 Task: Look for space in Buxar, India from 1st June, 2023 to 9th June, 2023 for 4 adults in price range Rs.6000 to Rs.12000. Place can be entire place with 2 bedrooms having 2 beds and 2 bathrooms. Property type can be house, flat, guest house. Booking option can be shelf check-in. Required host language is English.
Action: Mouse moved to (428, 62)
Screenshot: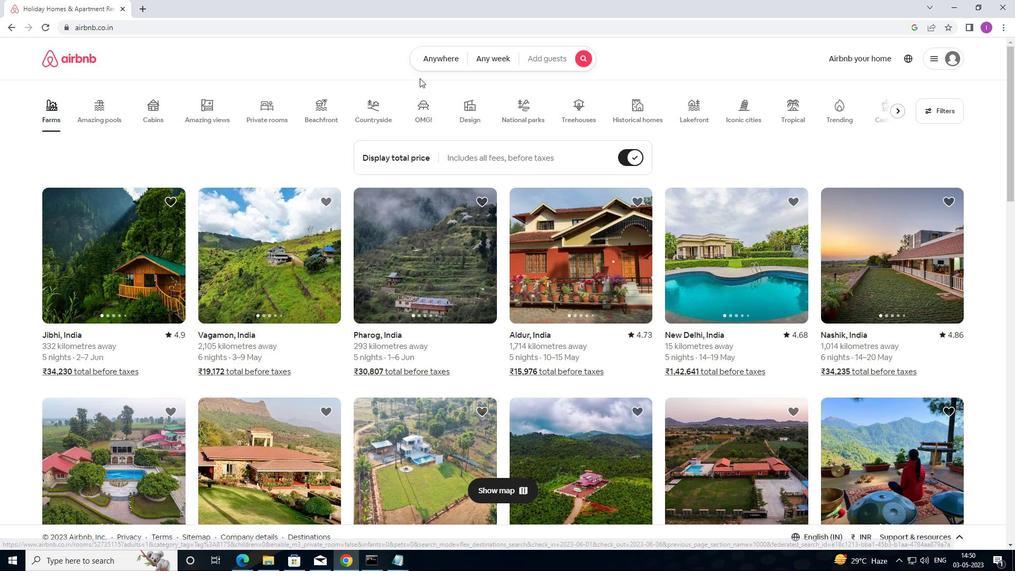 
Action: Mouse pressed left at (428, 62)
Screenshot: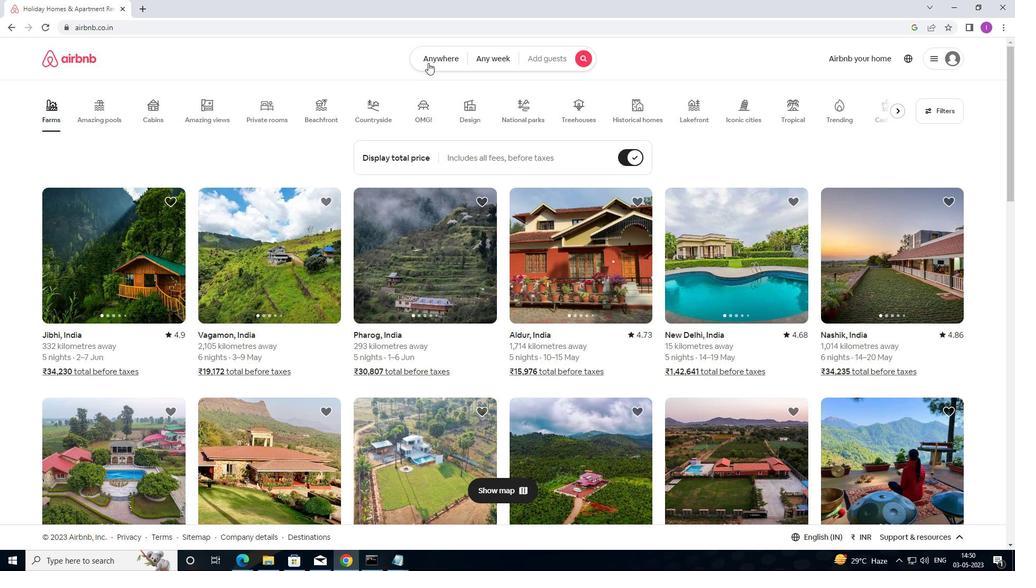 
Action: Mouse moved to (326, 98)
Screenshot: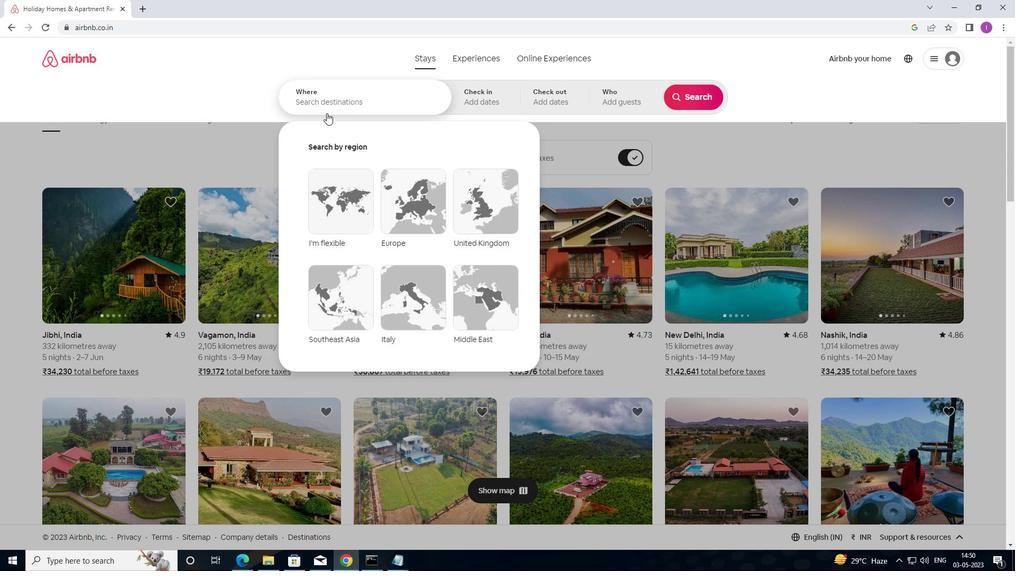 
Action: Mouse pressed left at (326, 98)
Screenshot: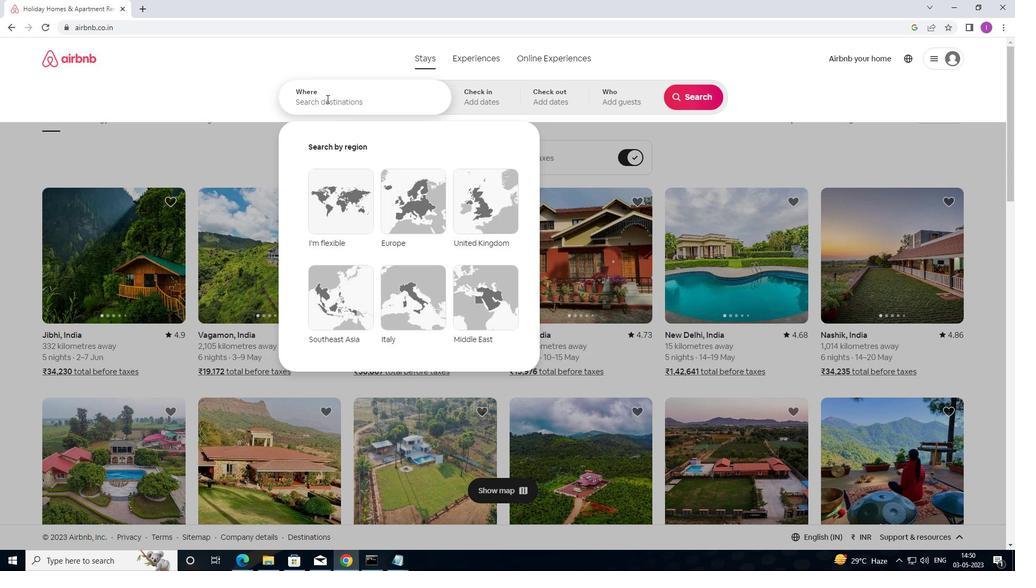 
Action: Mouse moved to (404, 108)
Screenshot: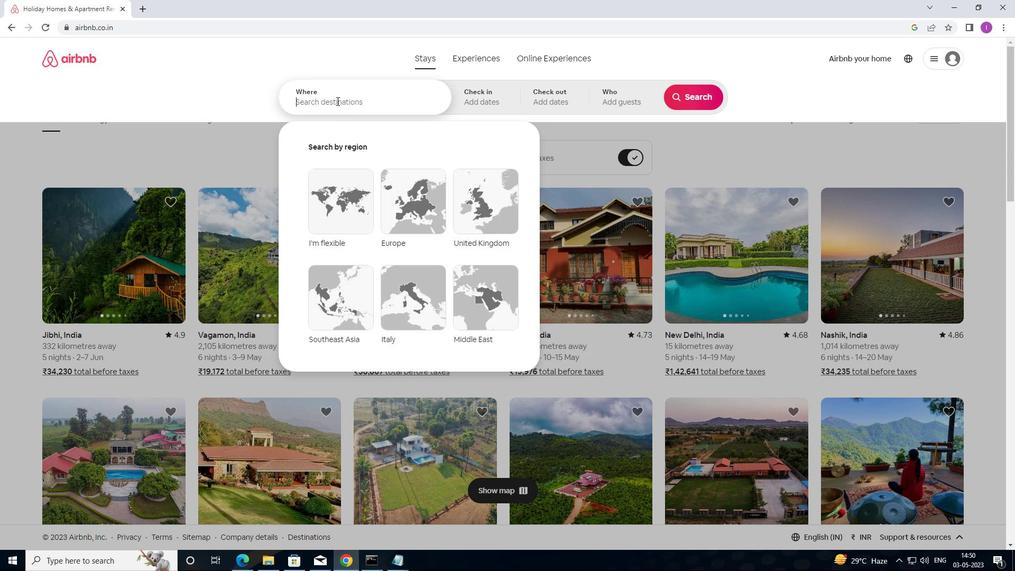 
Action: Key pressed <Key.shift>BUXAR,<Key.shift>INDIA
Screenshot: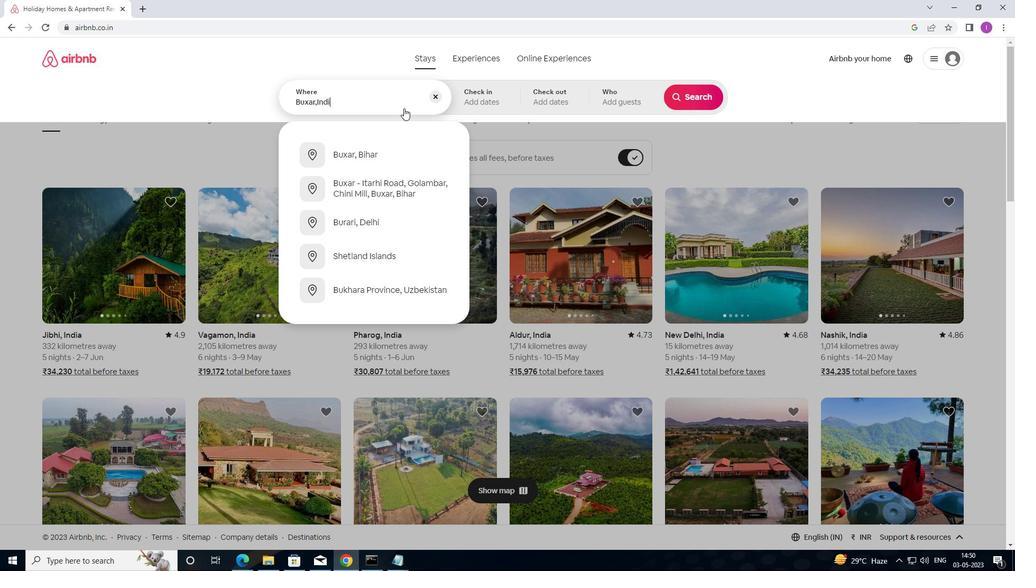 
Action: Mouse moved to (506, 101)
Screenshot: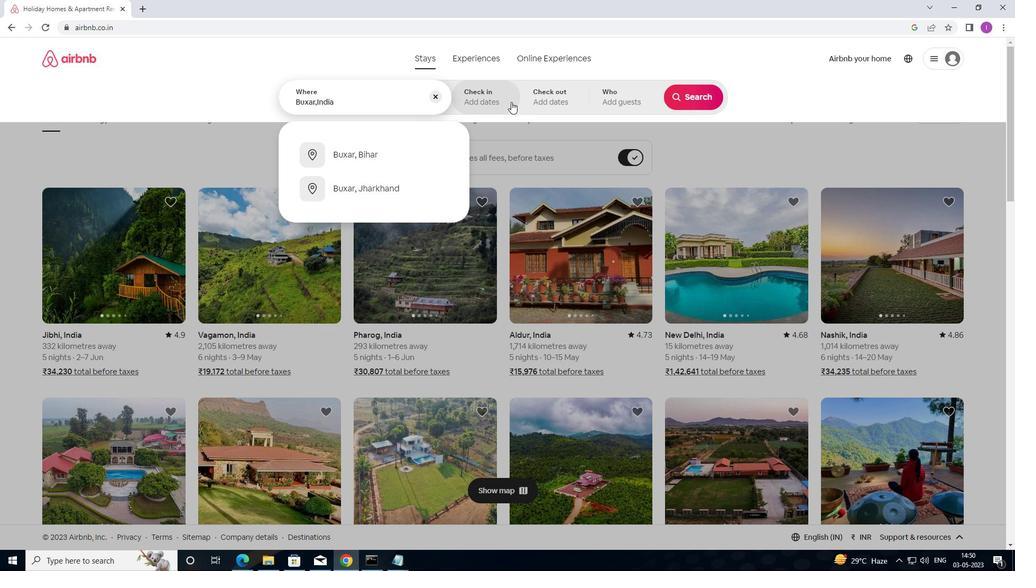 
Action: Mouse pressed left at (506, 101)
Screenshot: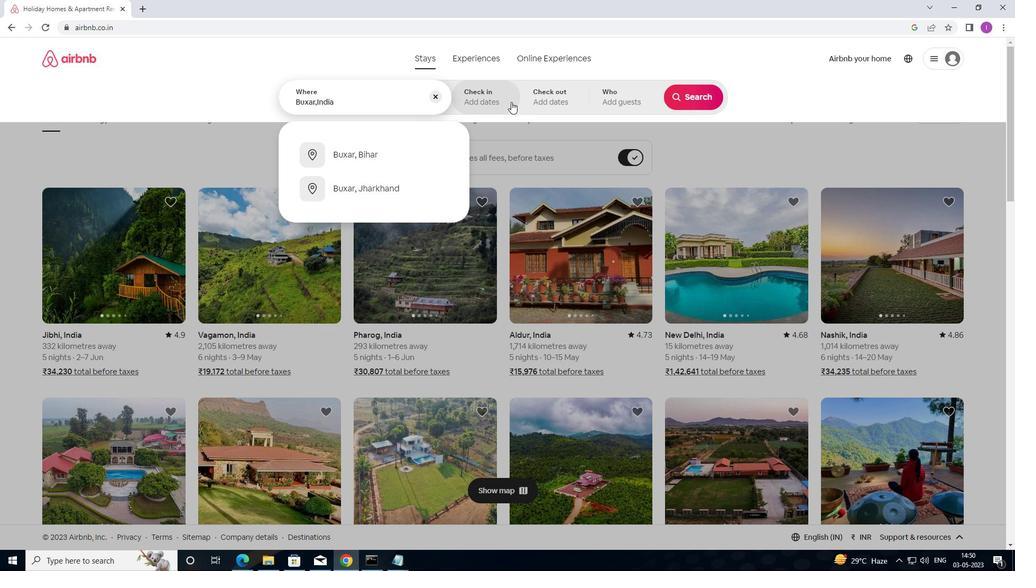 
Action: Mouse moved to (624, 228)
Screenshot: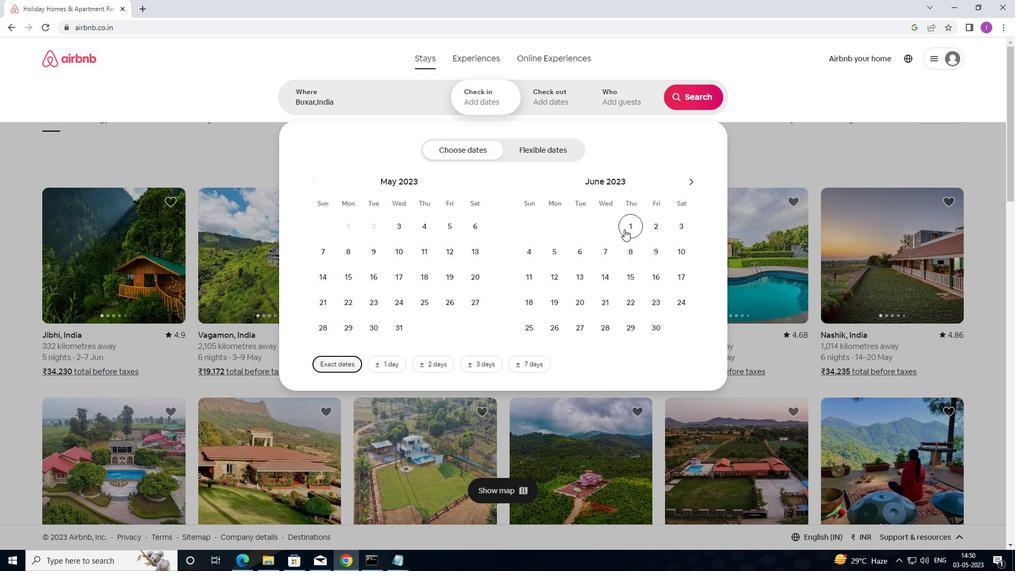 
Action: Mouse pressed left at (624, 228)
Screenshot: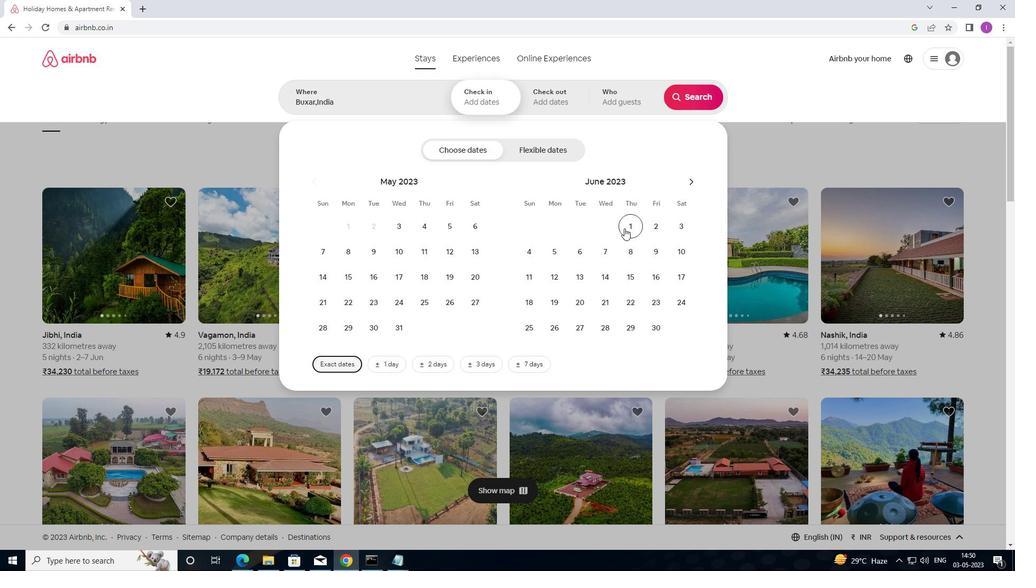 
Action: Mouse moved to (658, 255)
Screenshot: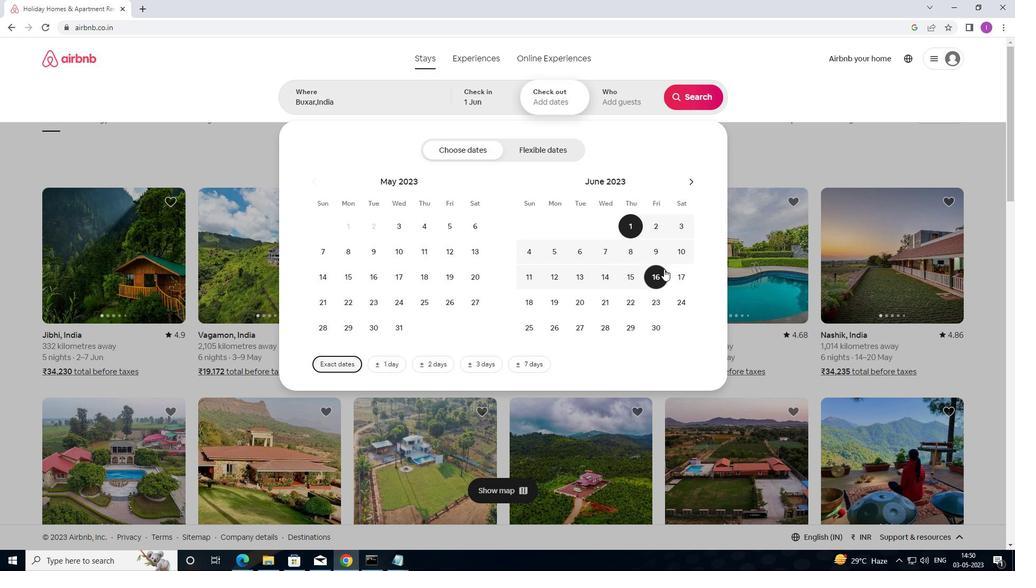 
Action: Mouse pressed left at (658, 255)
Screenshot: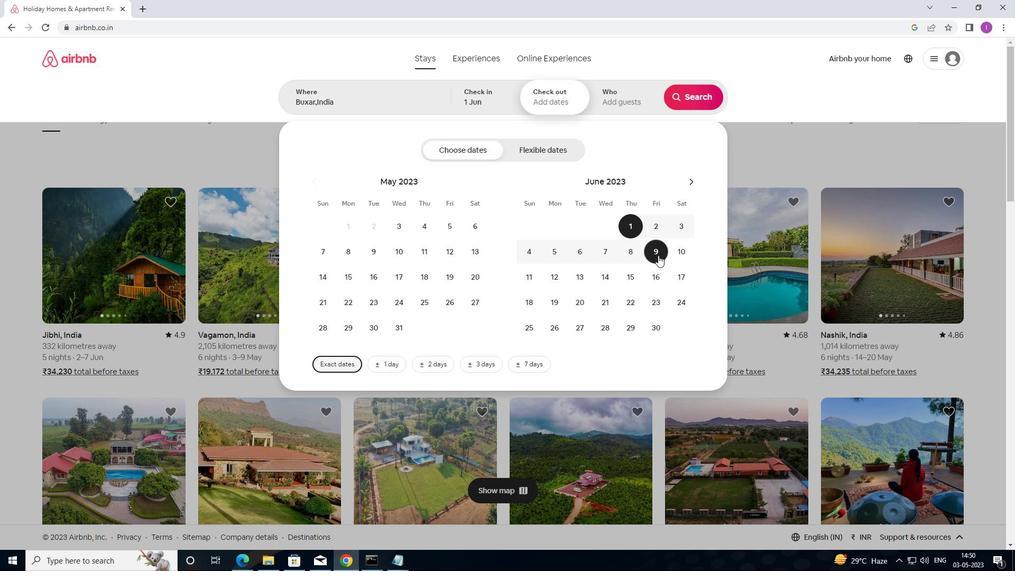 
Action: Mouse moved to (638, 98)
Screenshot: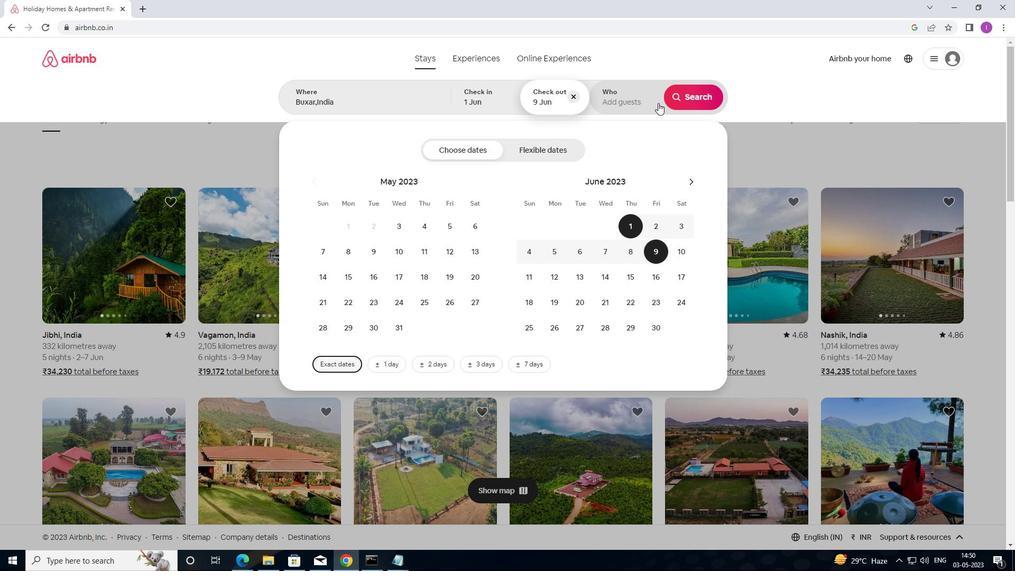 
Action: Mouse pressed left at (638, 98)
Screenshot: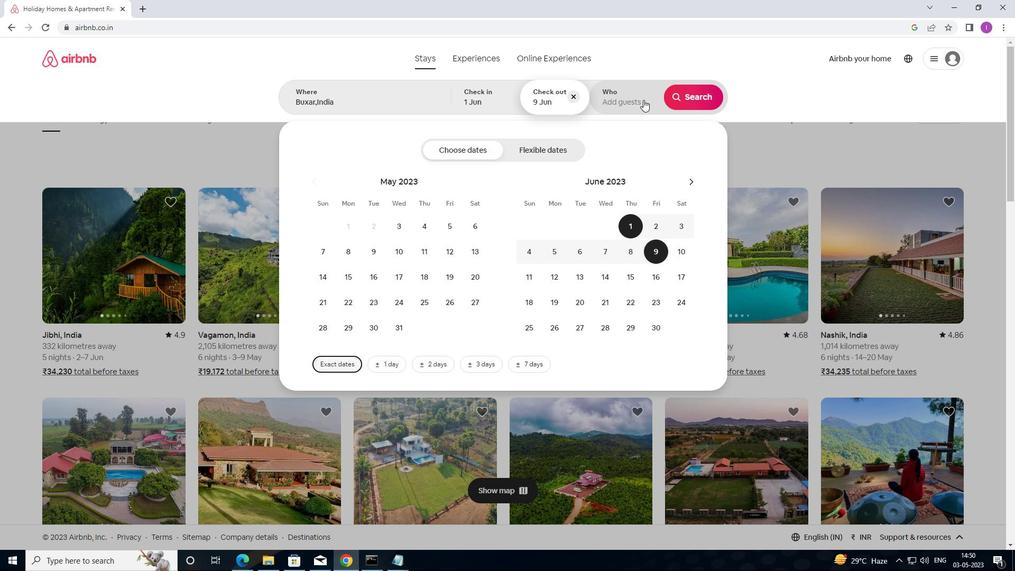 
Action: Mouse moved to (690, 148)
Screenshot: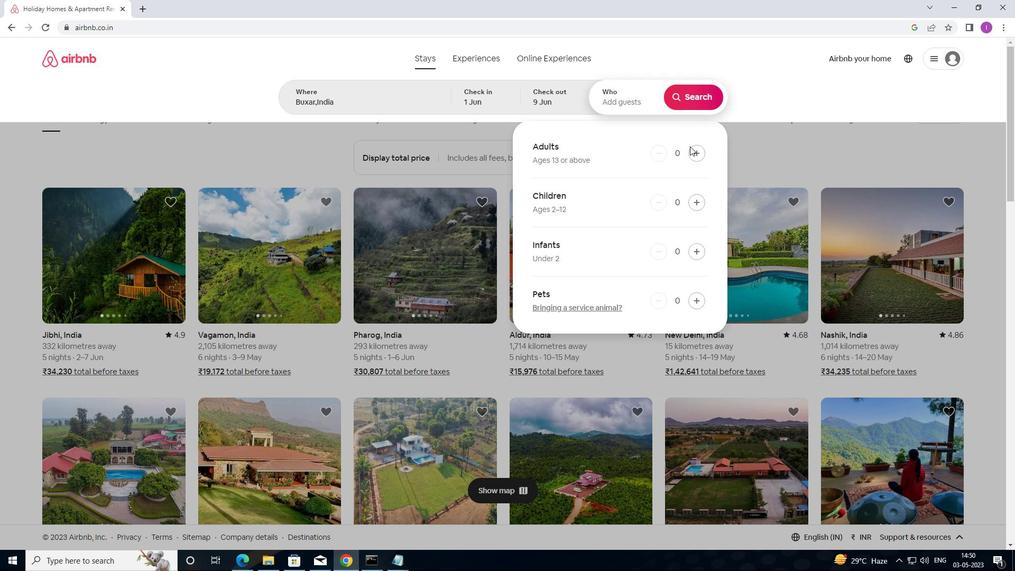 
Action: Mouse pressed left at (690, 148)
Screenshot: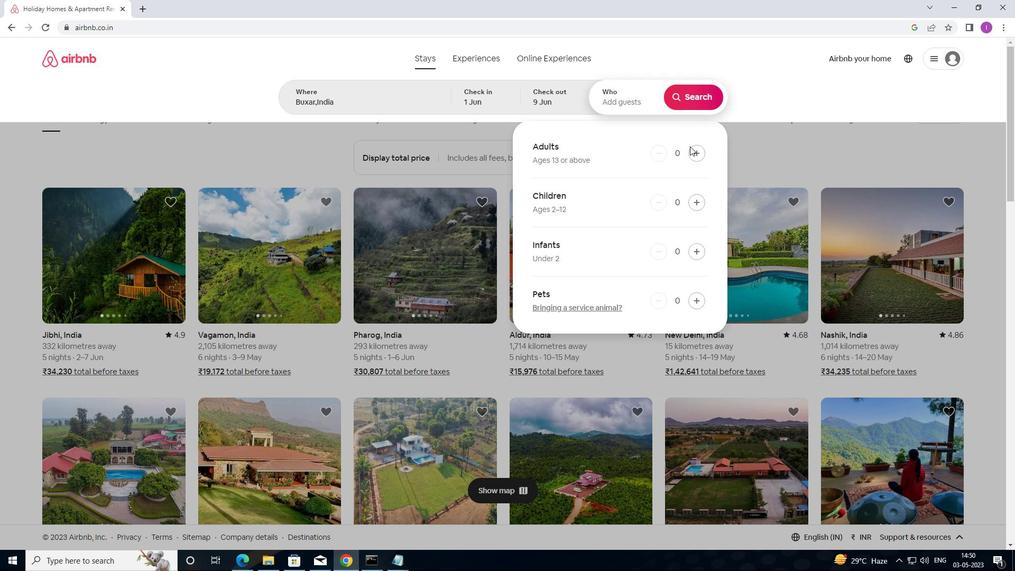 
Action: Mouse pressed left at (690, 148)
Screenshot: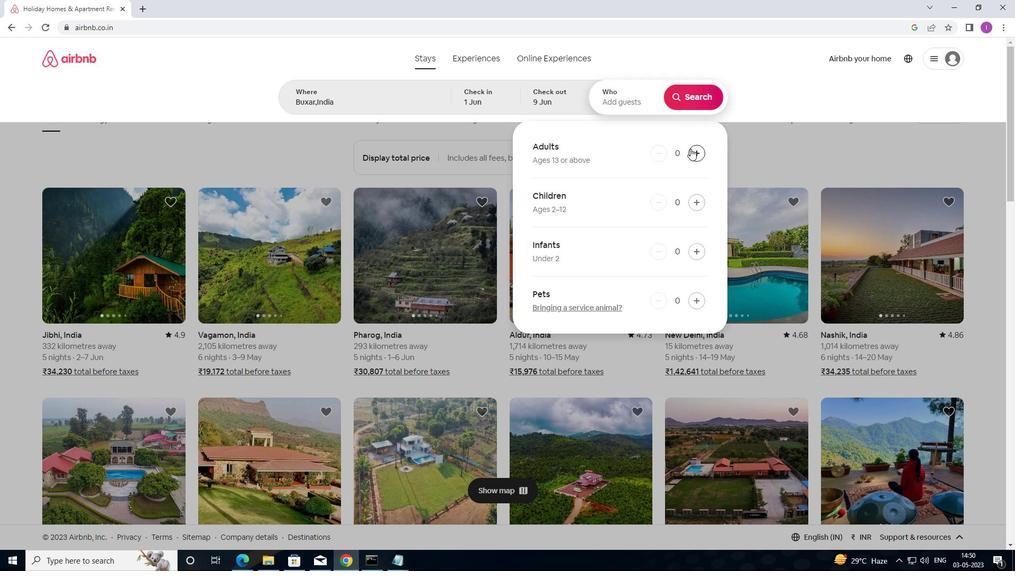 
Action: Mouse pressed left at (690, 148)
Screenshot: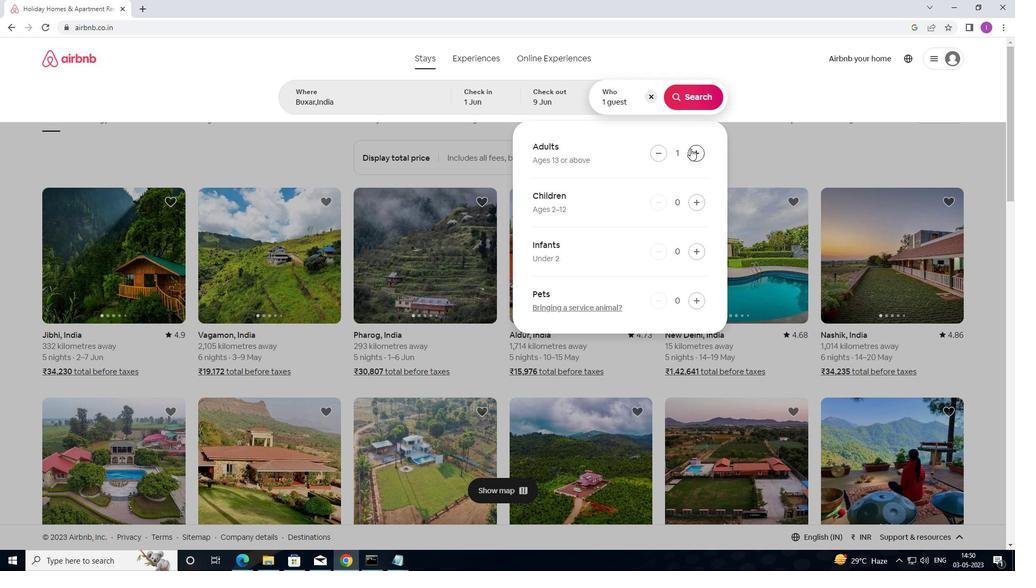 
Action: Mouse pressed left at (690, 148)
Screenshot: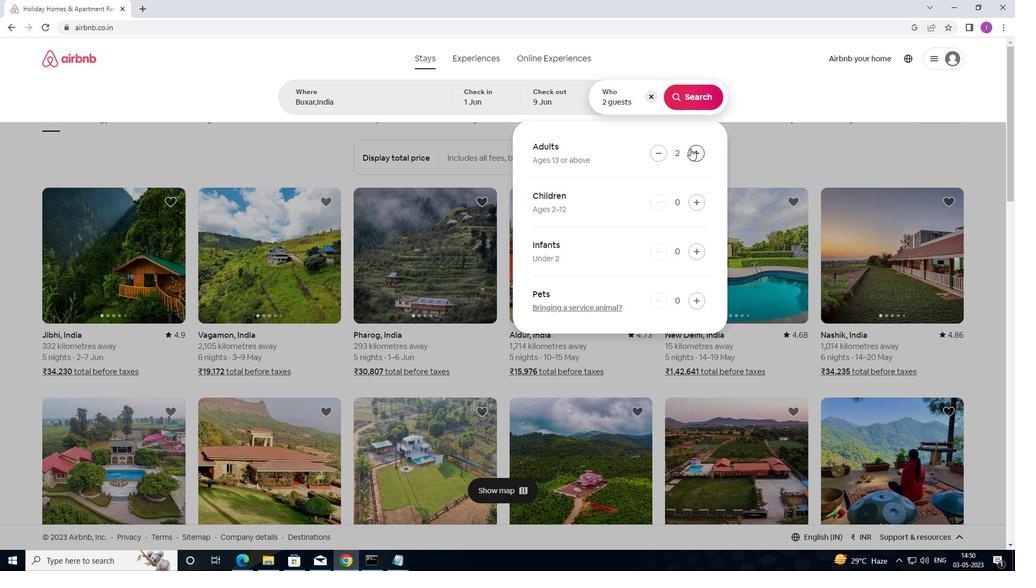 
Action: Mouse moved to (684, 101)
Screenshot: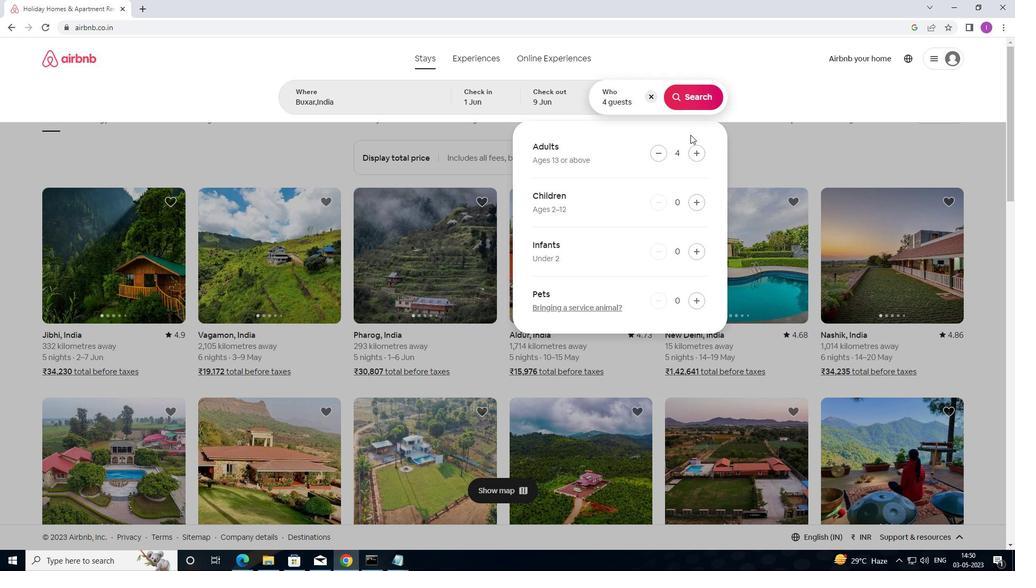 
Action: Mouse pressed left at (684, 101)
Screenshot: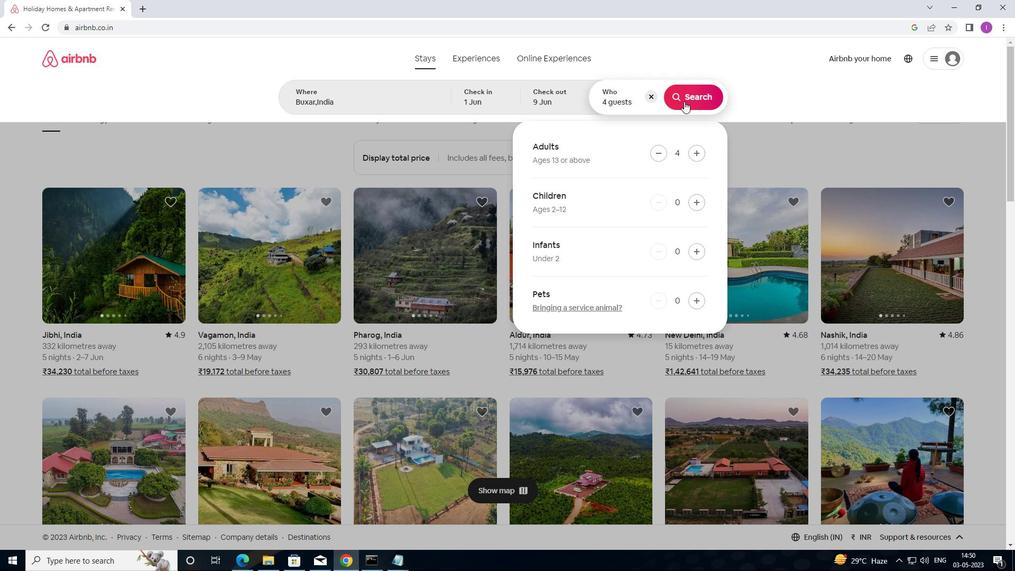 
Action: Mouse moved to (958, 100)
Screenshot: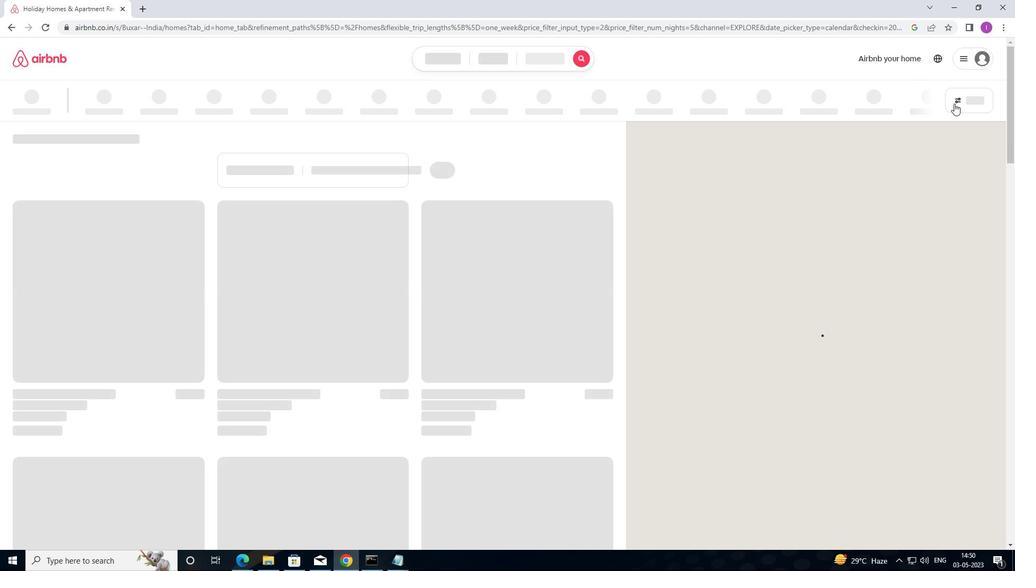 
Action: Mouse pressed left at (958, 100)
Screenshot: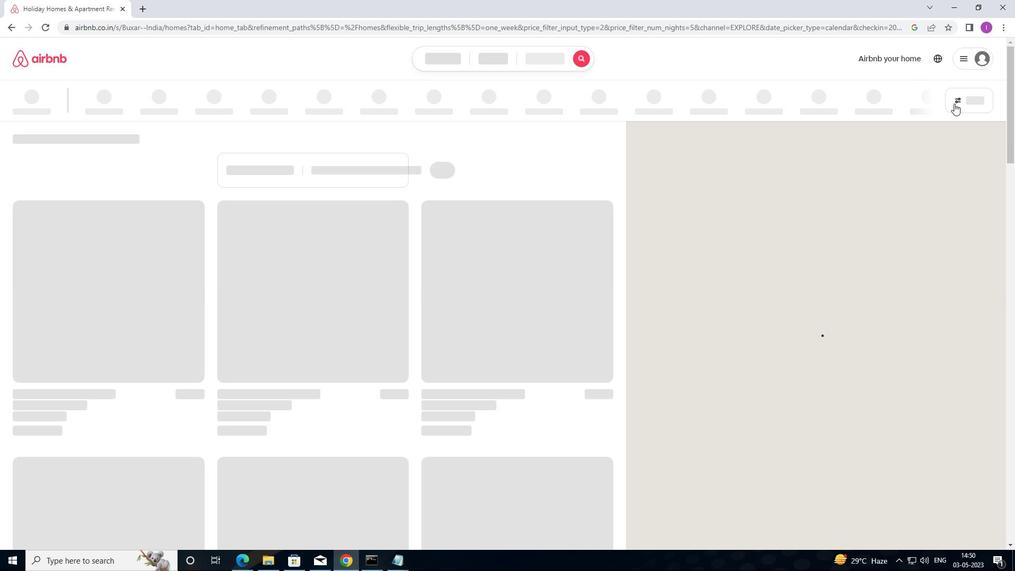 
Action: Mouse moved to (383, 203)
Screenshot: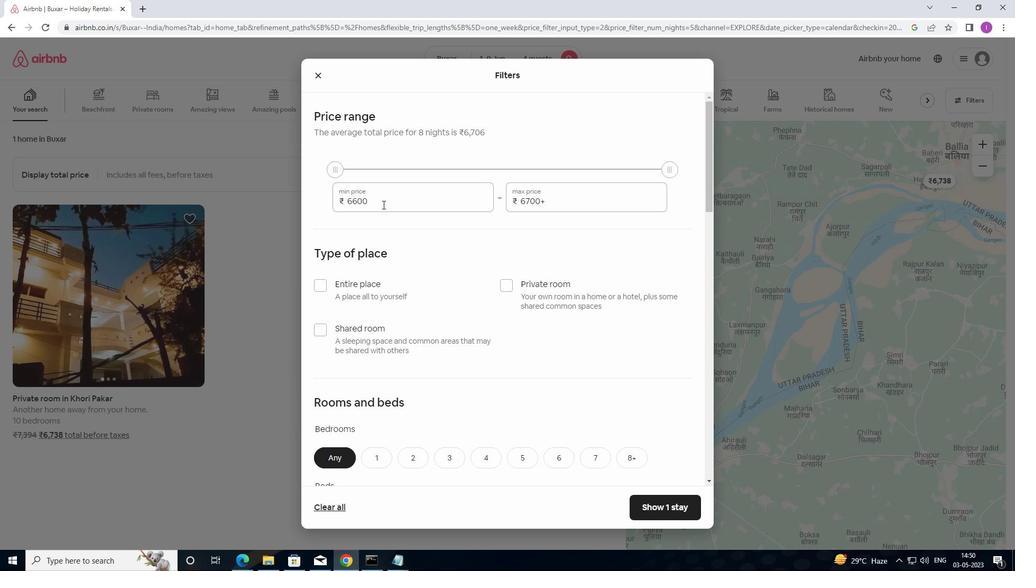 
Action: Mouse pressed left at (383, 203)
Screenshot: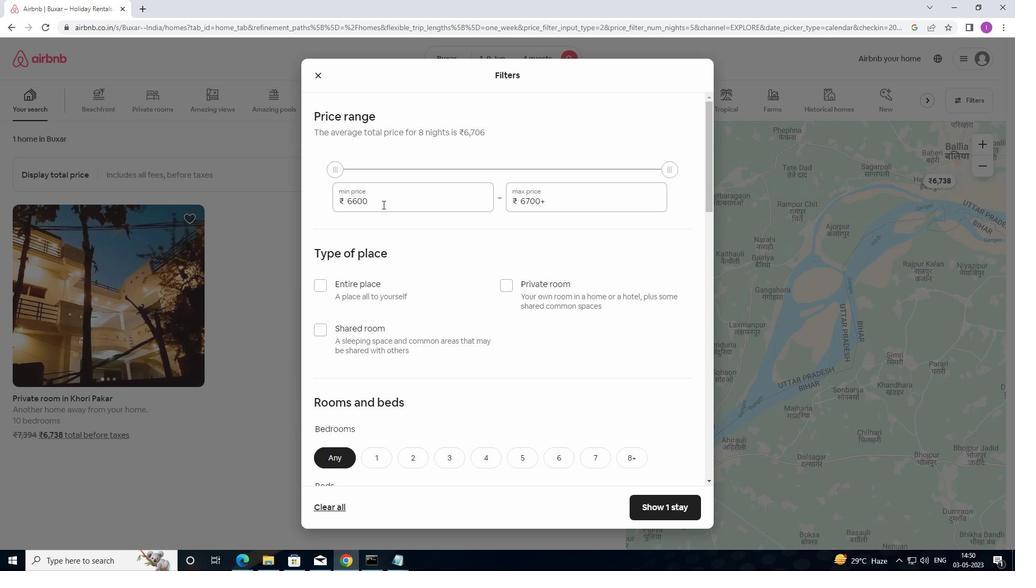 
Action: Mouse moved to (330, 225)
Screenshot: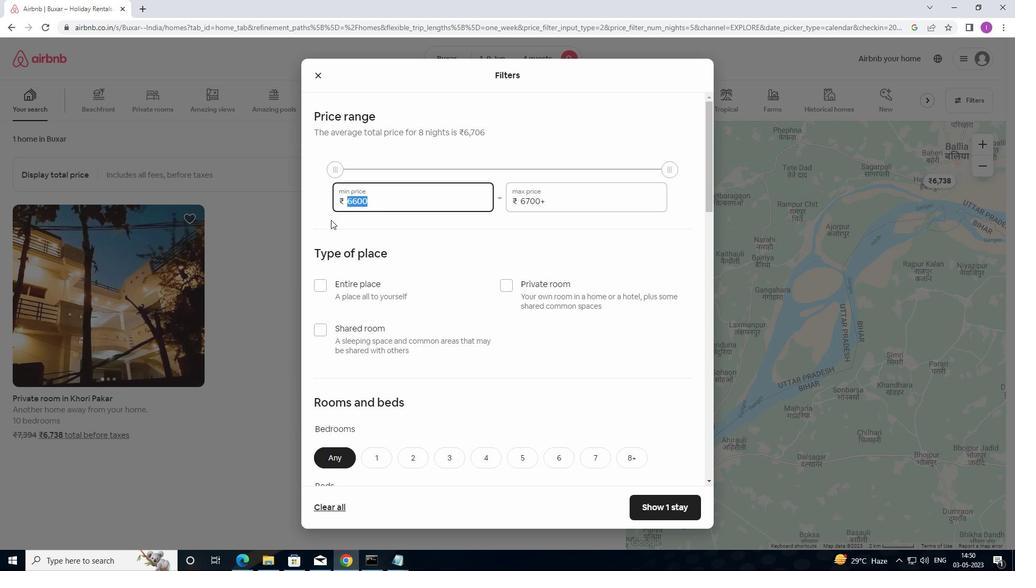 
Action: Key pressed 6
Screenshot: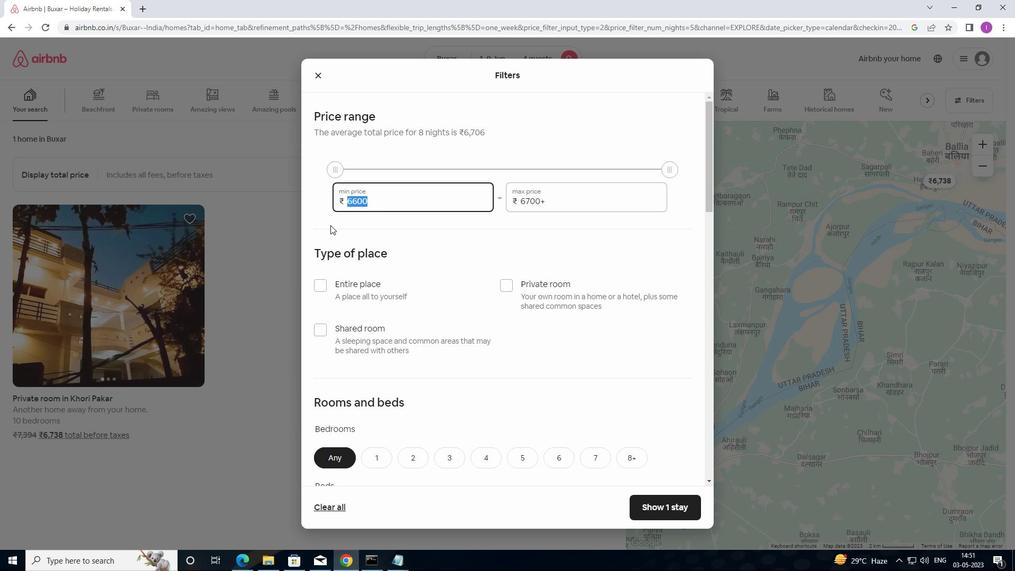 
Action: Mouse moved to (330, 225)
Screenshot: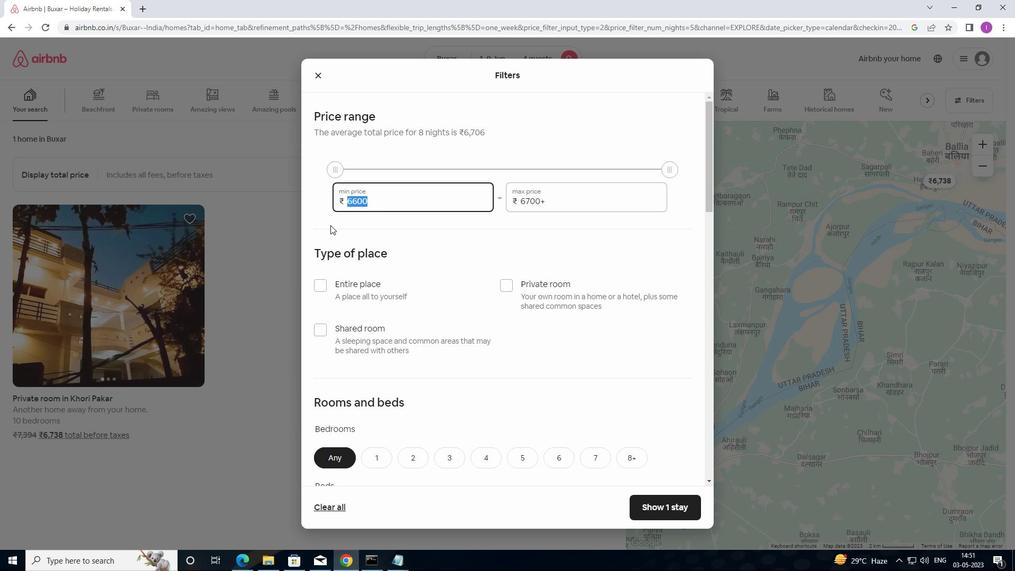 
Action: Key pressed 0
Screenshot: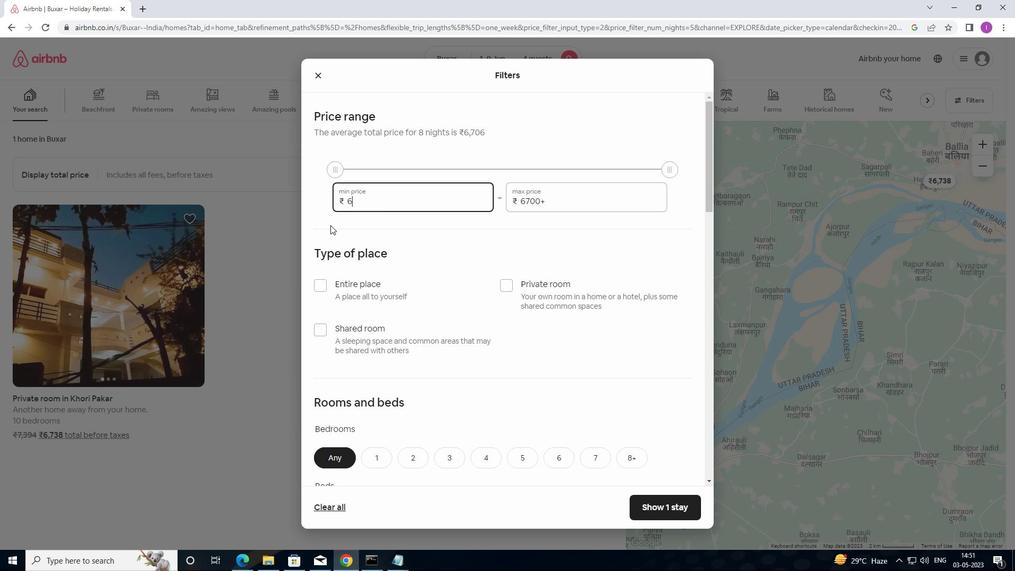
Action: Mouse moved to (330, 225)
Screenshot: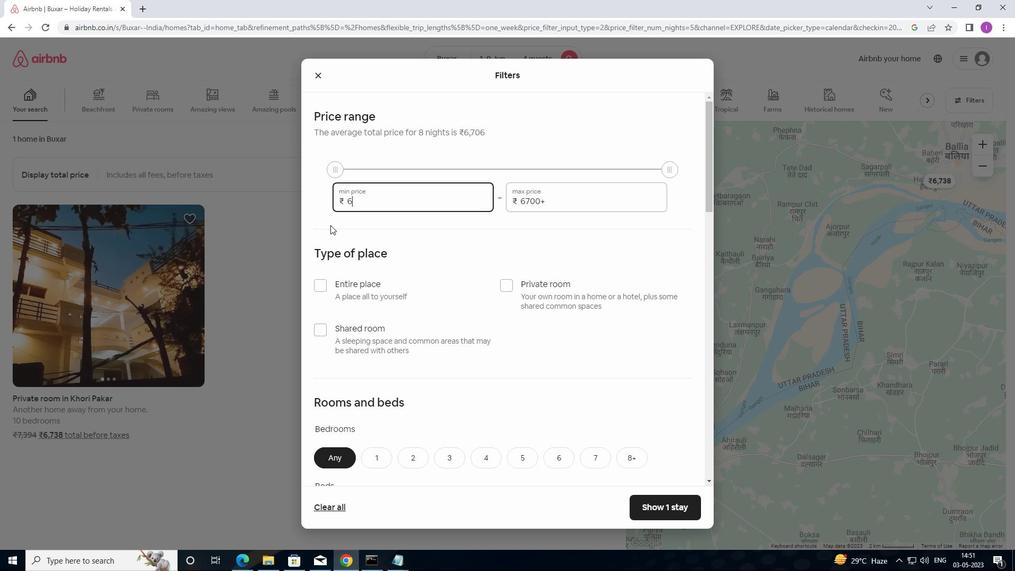 
Action: Key pressed 00
Screenshot: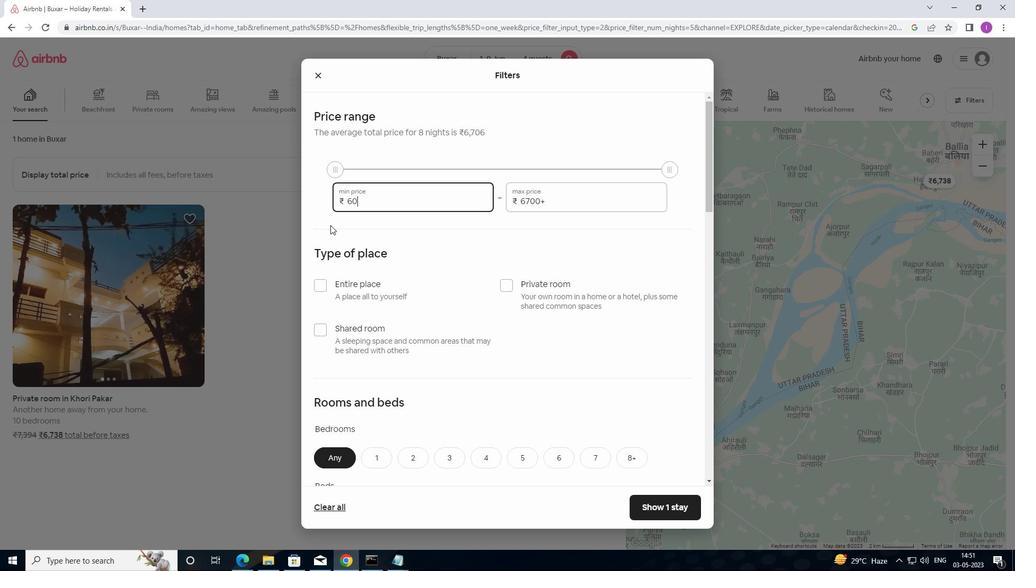 
Action: Mouse moved to (558, 205)
Screenshot: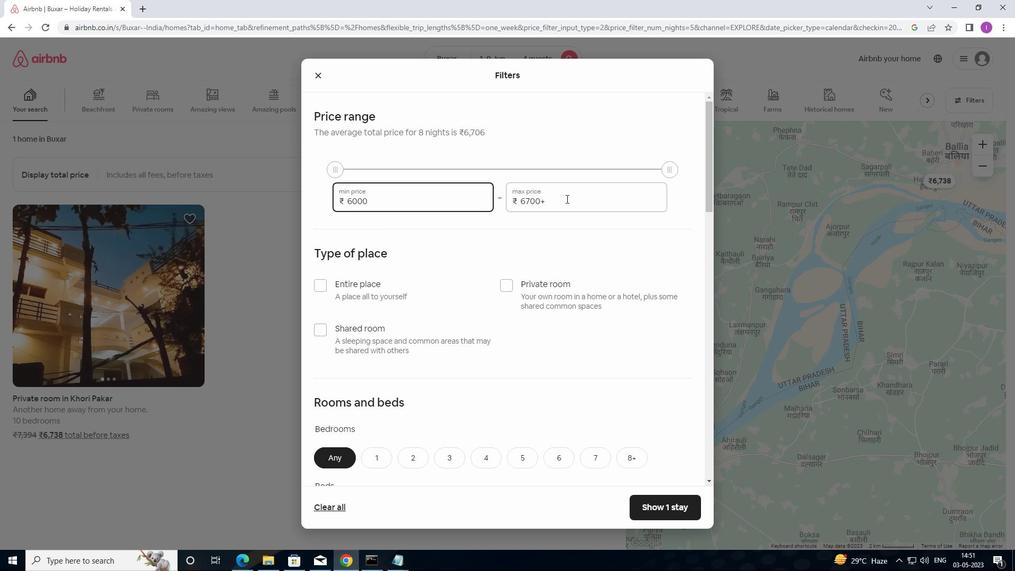 
Action: Mouse pressed left at (558, 205)
Screenshot: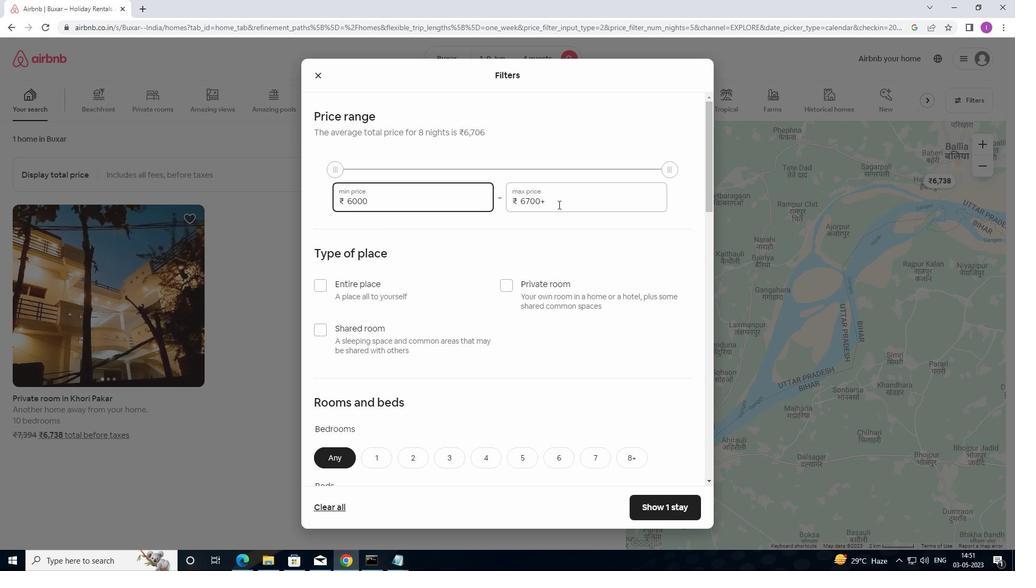 
Action: Mouse moved to (512, 203)
Screenshot: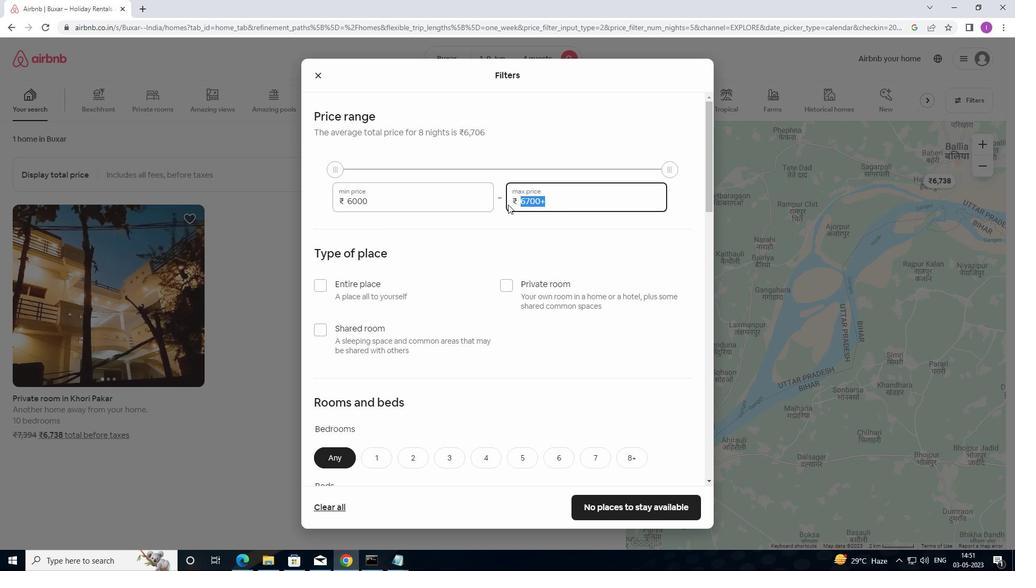 
Action: Key pressed 1
Screenshot: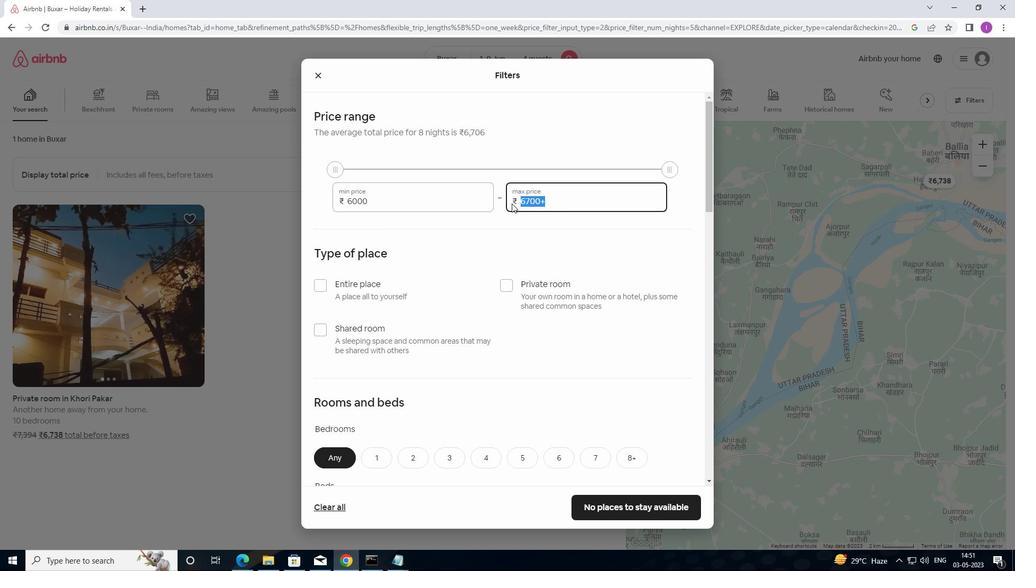 
Action: Mouse moved to (513, 202)
Screenshot: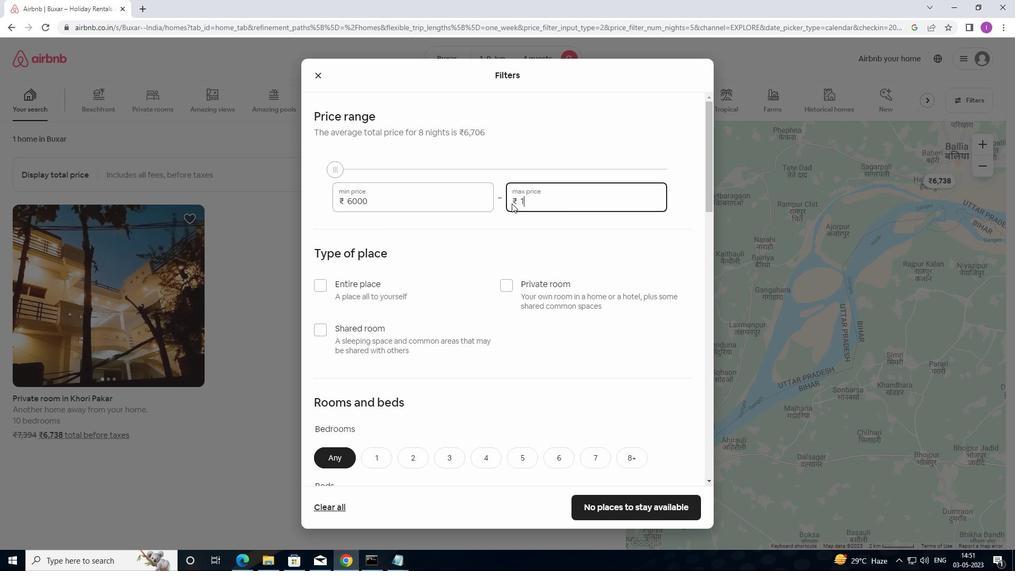 
Action: Key pressed 2
Screenshot: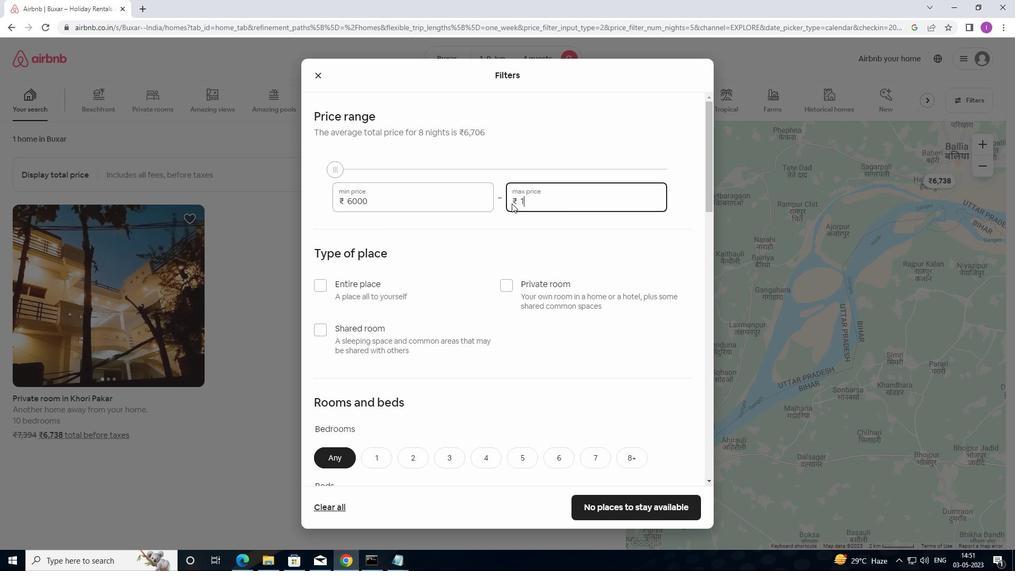 
Action: Mouse moved to (515, 199)
Screenshot: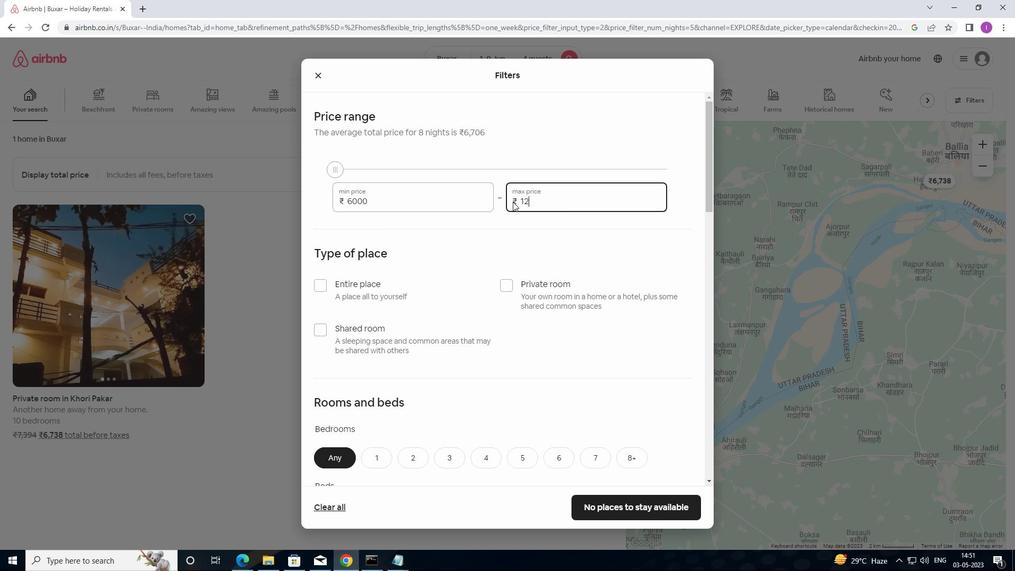 
Action: Key pressed 0
Screenshot: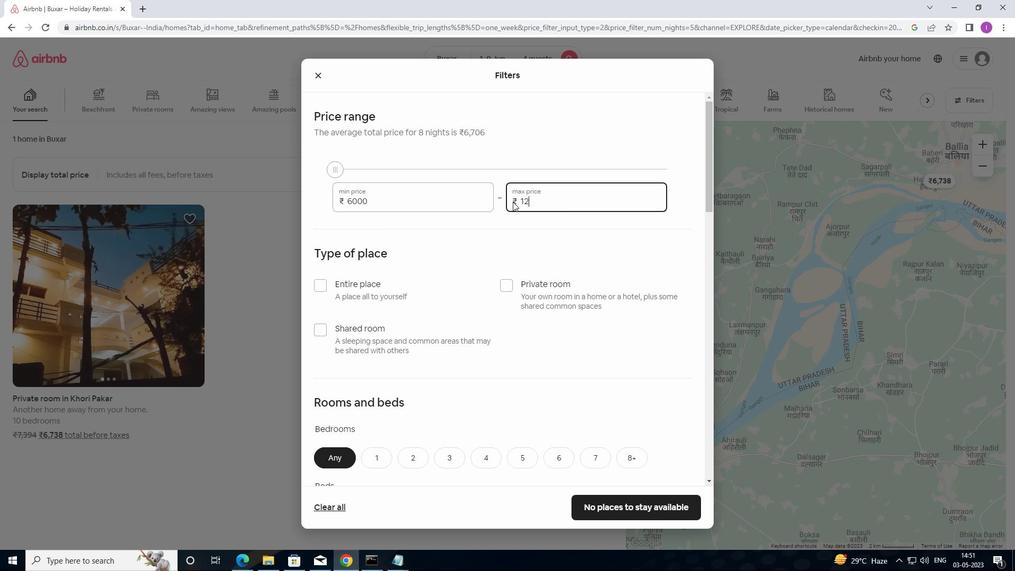 
Action: Mouse moved to (516, 197)
Screenshot: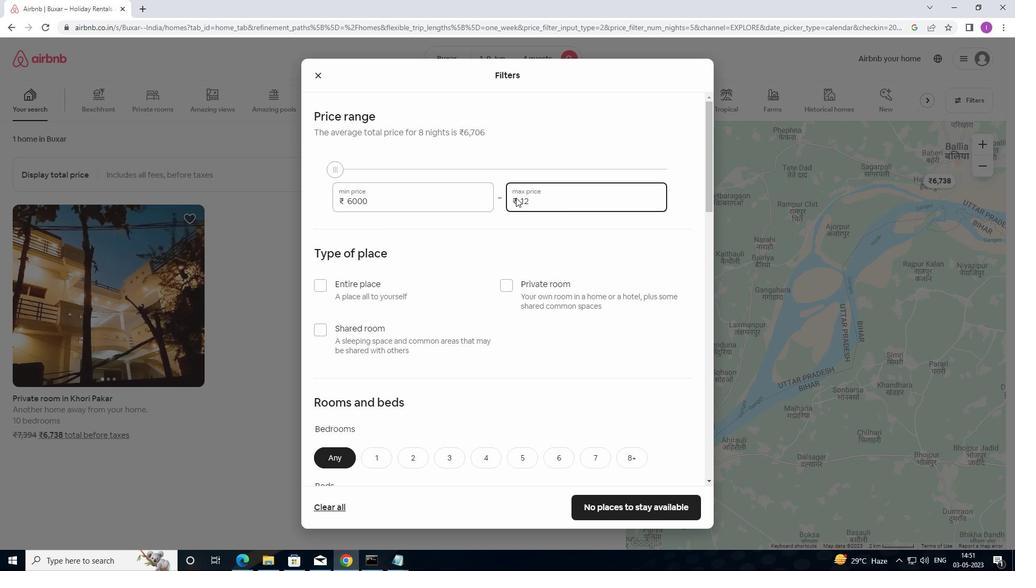 
Action: Key pressed 00
Screenshot: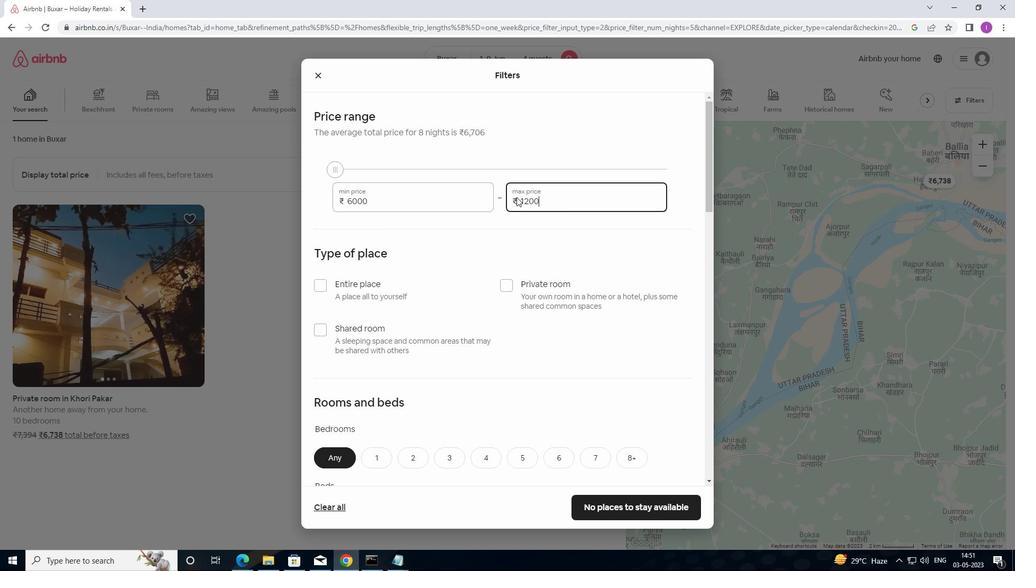 
Action: Mouse moved to (552, 269)
Screenshot: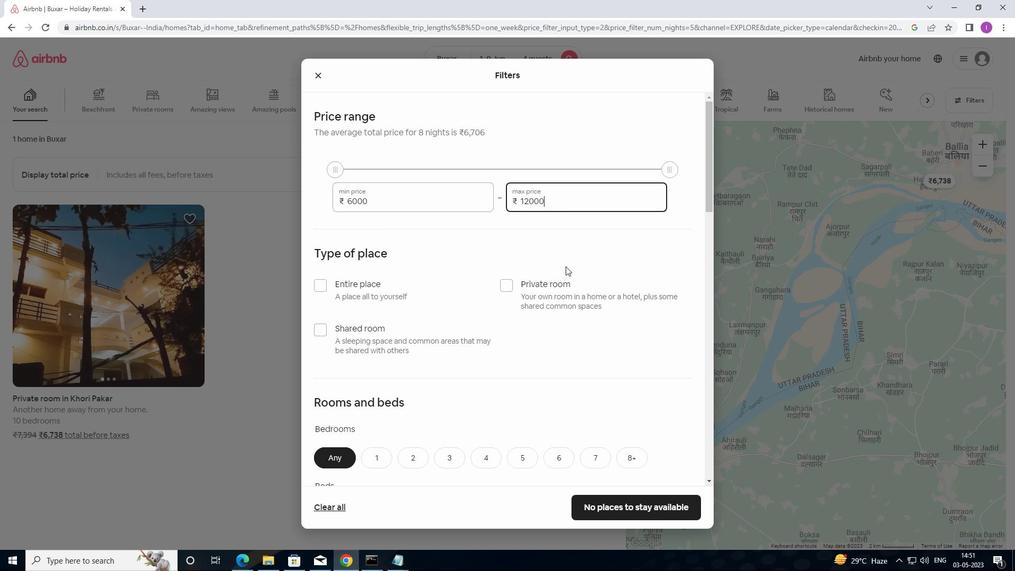 
Action: Mouse scrolled (552, 268) with delta (0, 0)
Screenshot: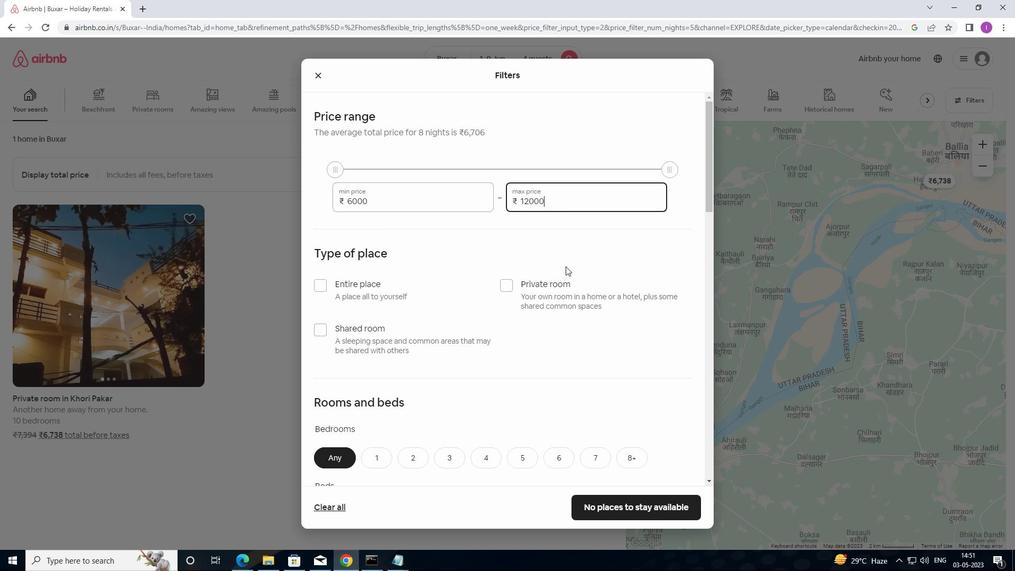 
Action: Mouse moved to (549, 270)
Screenshot: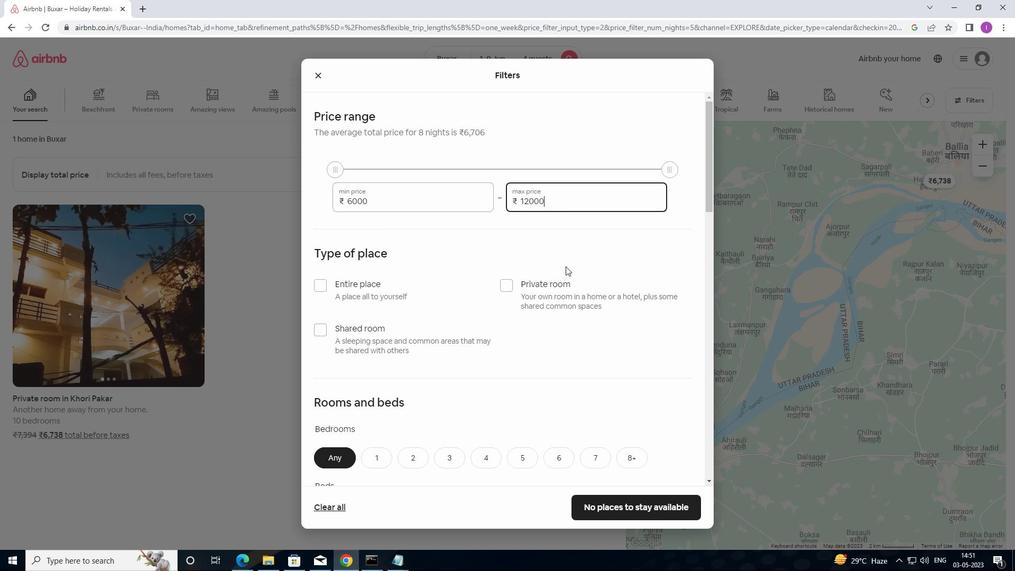 
Action: Mouse scrolled (549, 269) with delta (0, 0)
Screenshot: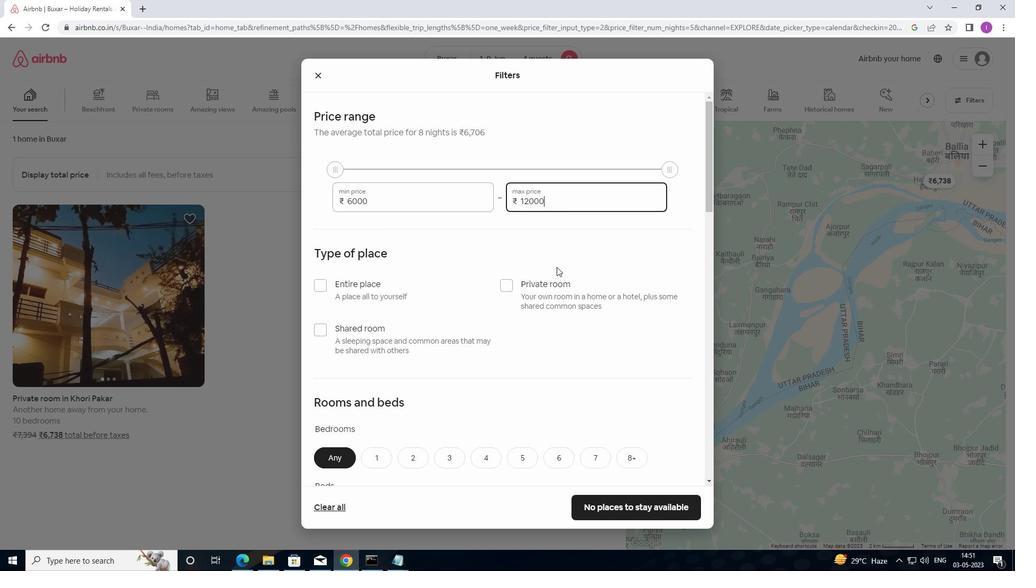 
Action: Mouse moved to (329, 183)
Screenshot: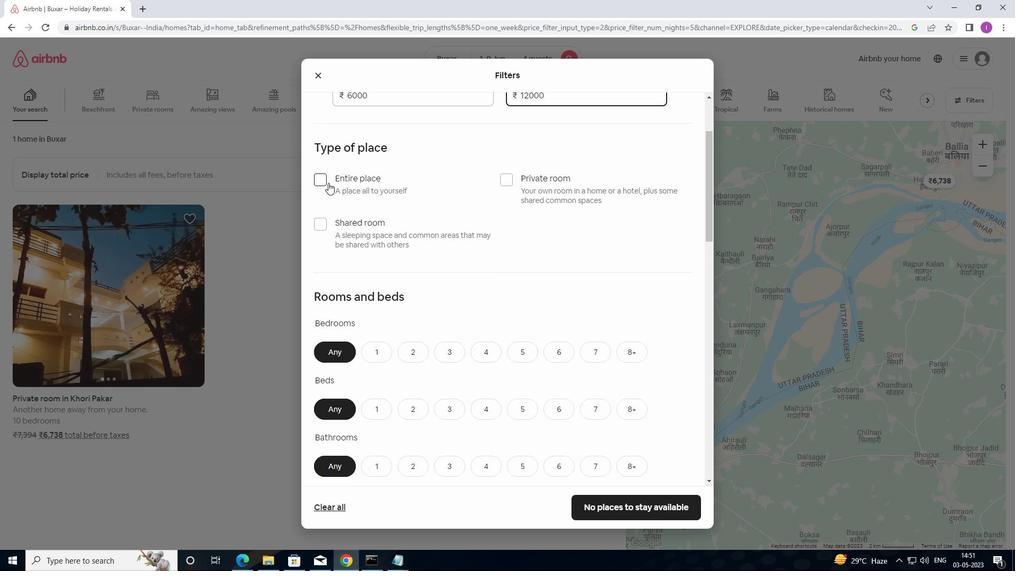 
Action: Mouse pressed left at (329, 183)
Screenshot: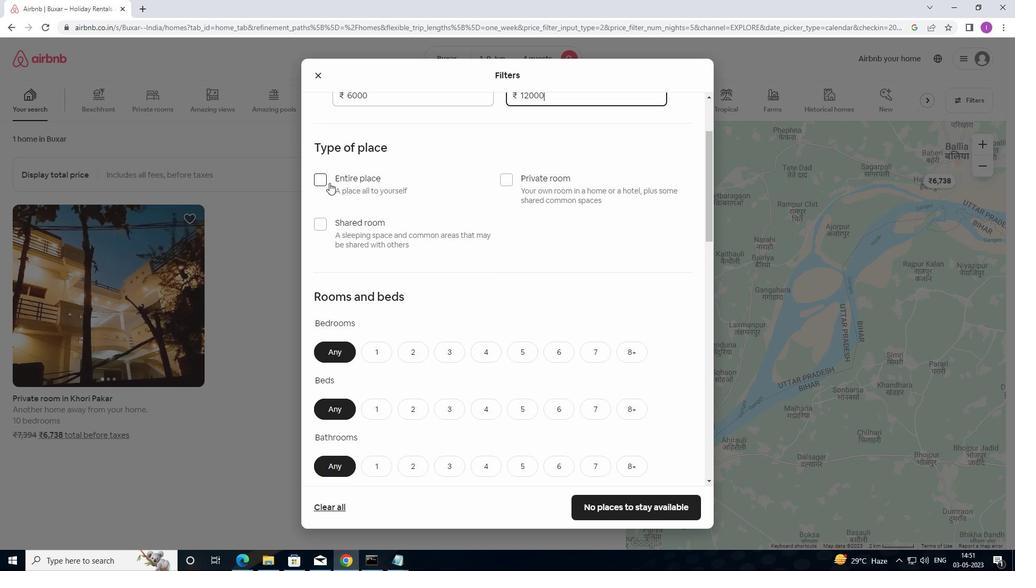 
Action: Mouse moved to (384, 245)
Screenshot: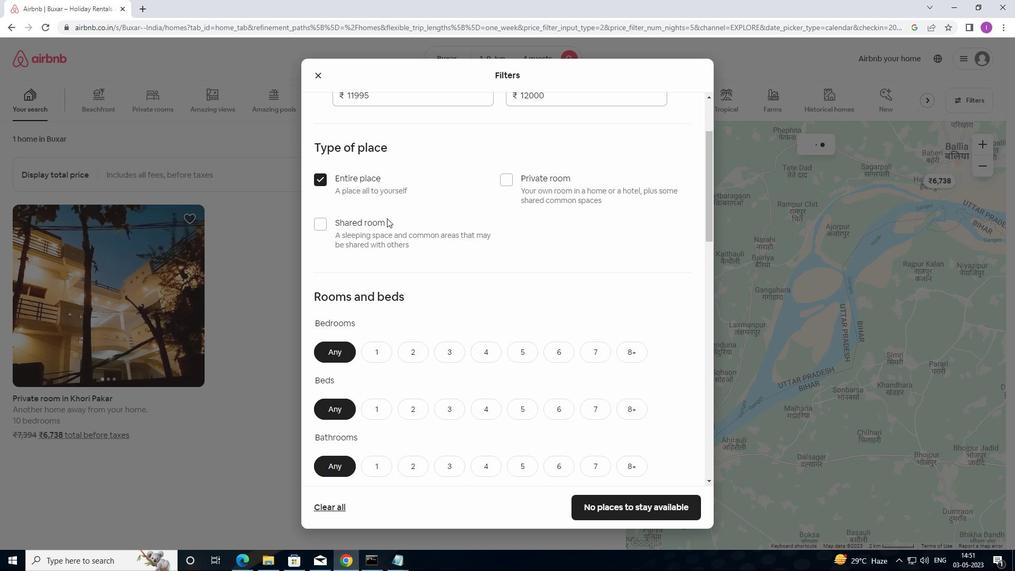 
Action: Mouse scrolled (384, 244) with delta (0, 0)
Screenshot: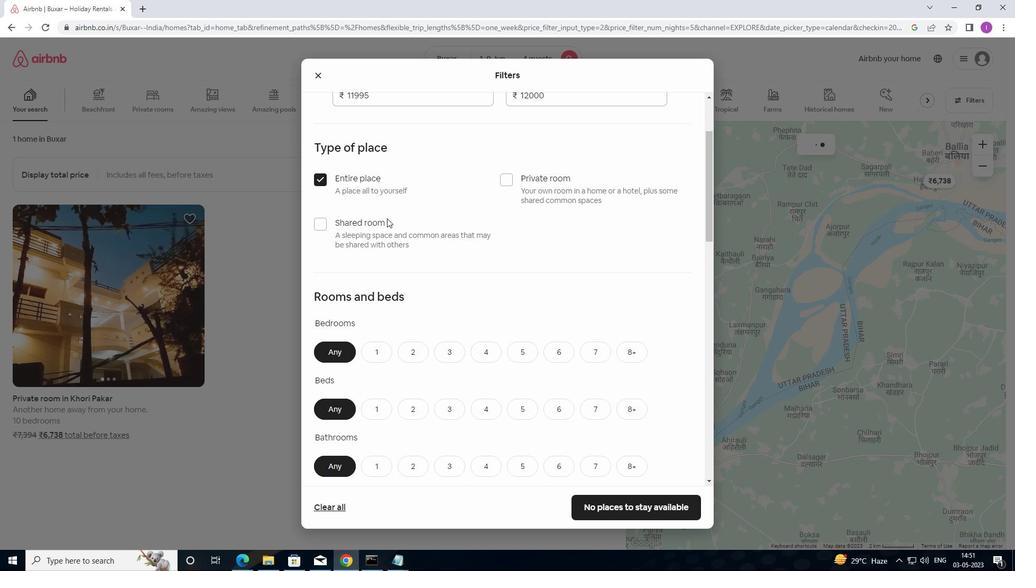 
Action: Mouse moved to (384, 246)
Screenshot: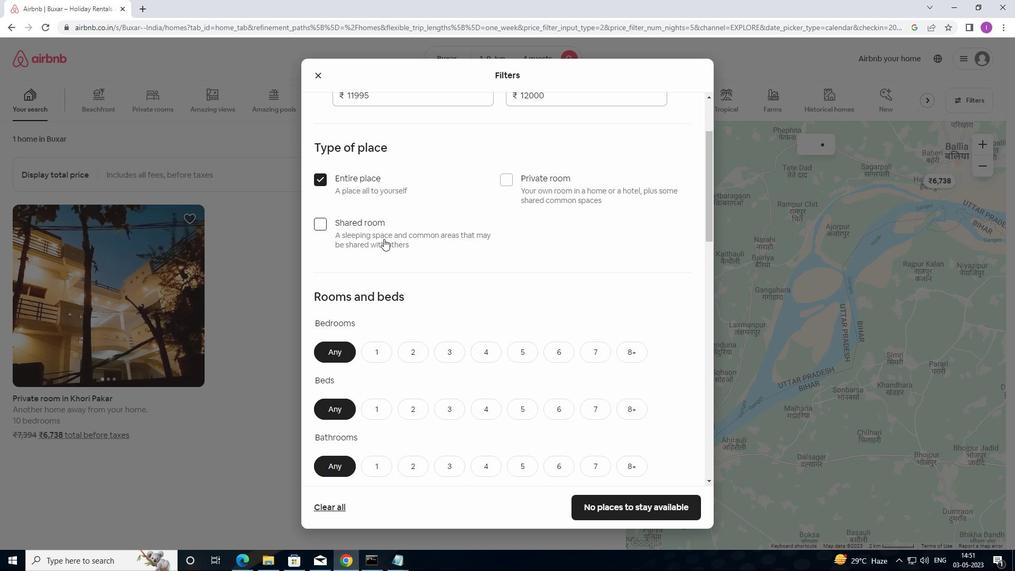 
Action: Mouse scrolled (384, 246) with delta (0, 0)
Screenshot: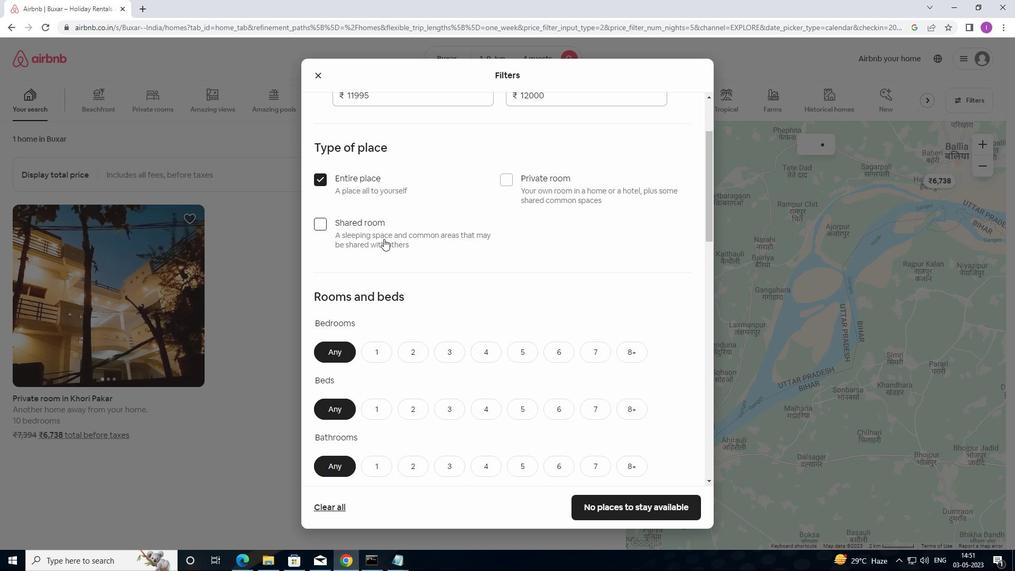 
Action: Mouse moved to (422, 241)
Screenshot: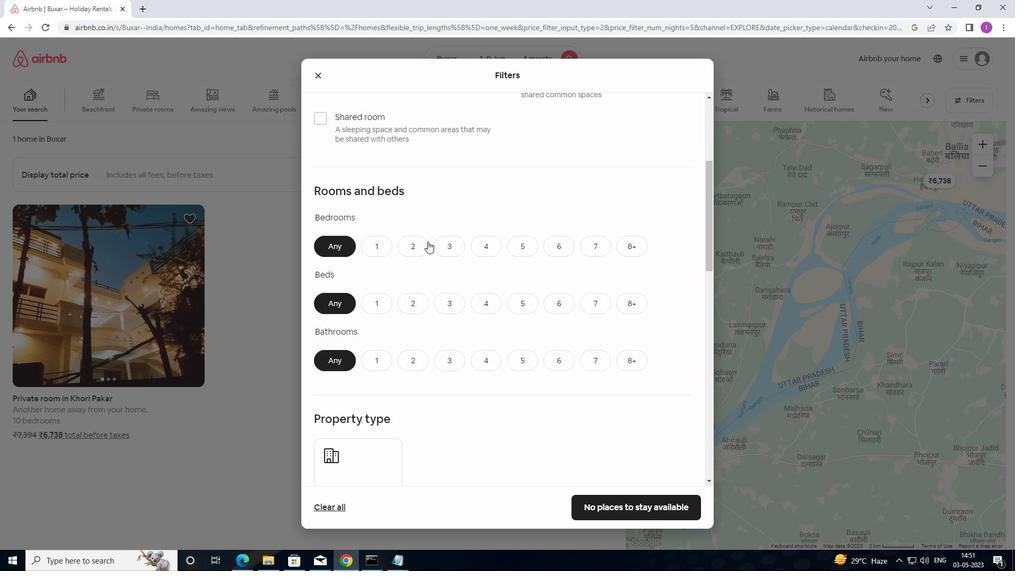 
Action: Mouse pressed left at (422, 241)
Screenshot: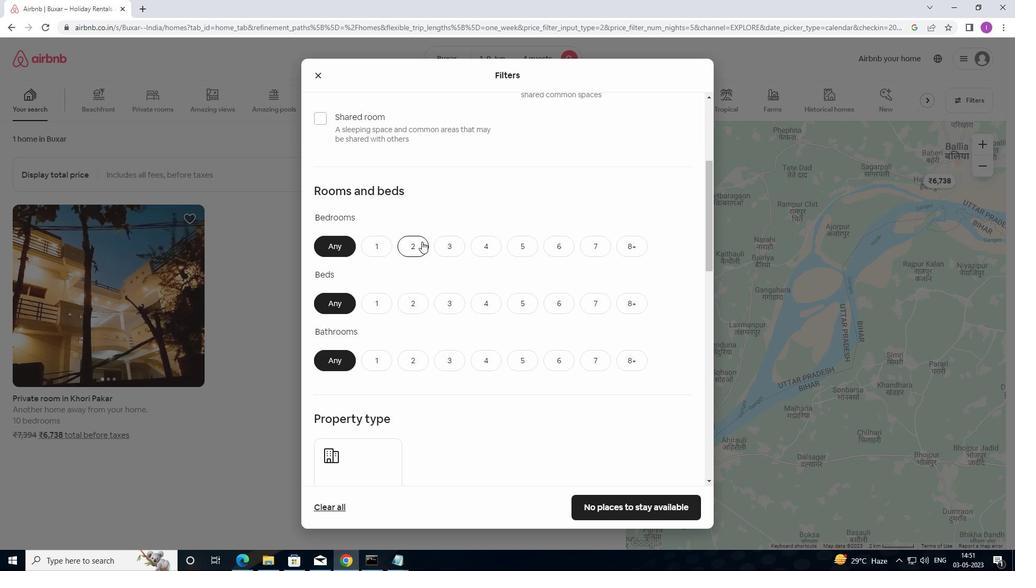 
Action: Mouse moved to (408, 308)
Screenshot: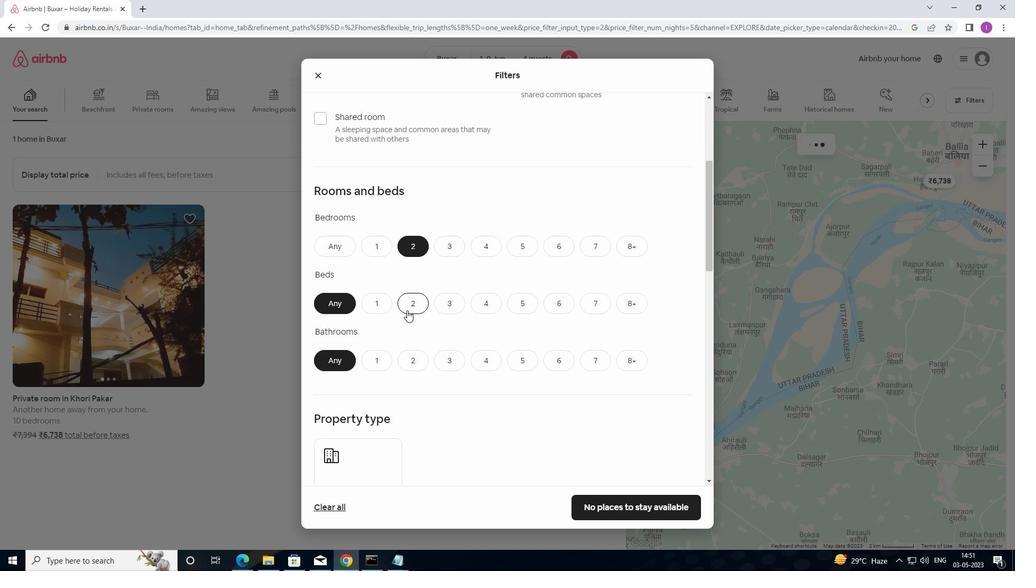 
Action: Mouse pressed left at (408, 308)
Screenshot: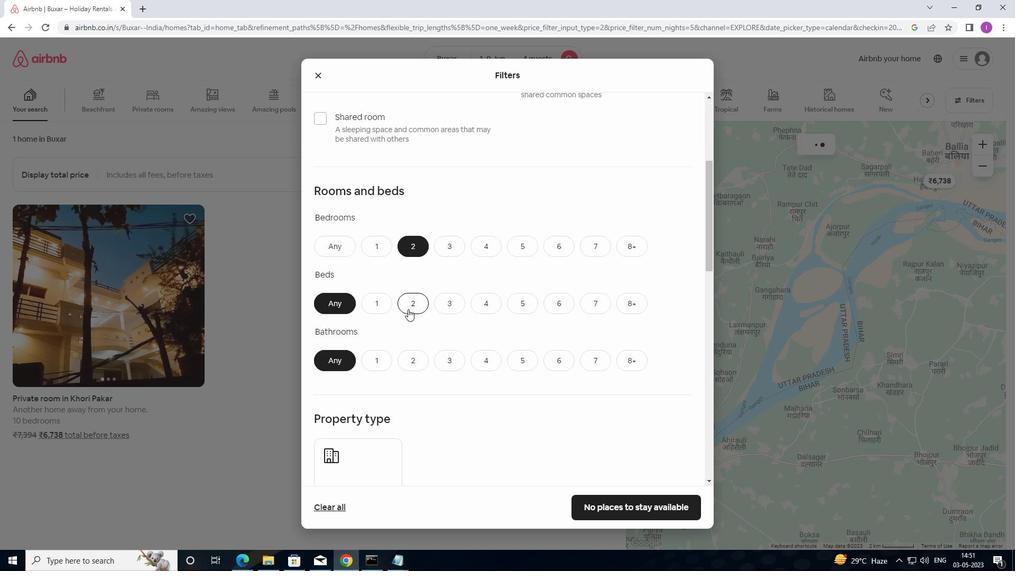 
Action: Mouse moved to (404, 358)
Screenshot: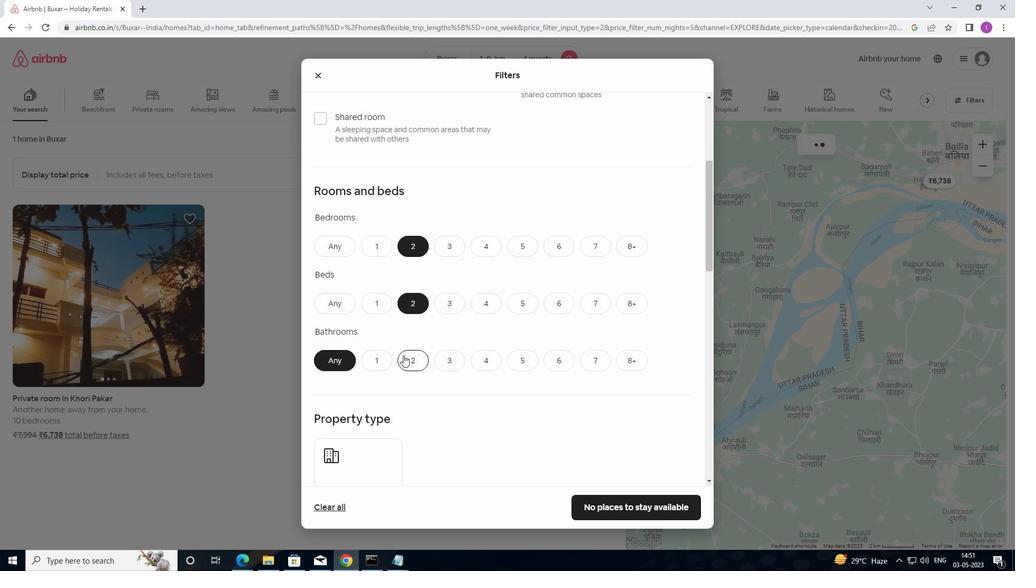 
Action: Mouse pressed left at (404, 358)
Screenshot: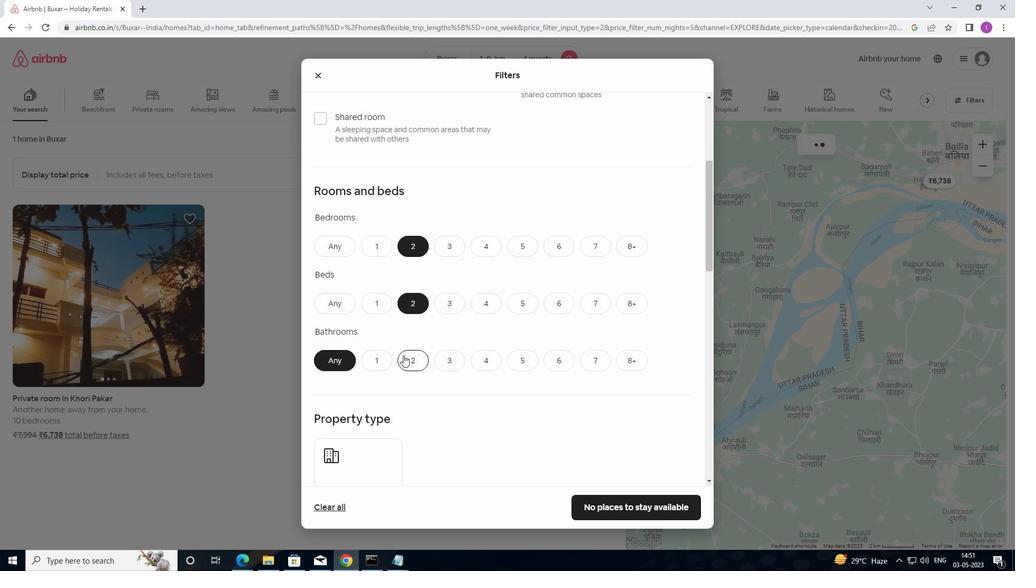 
Action: Mouse moved to (420, 353)
Screenshot: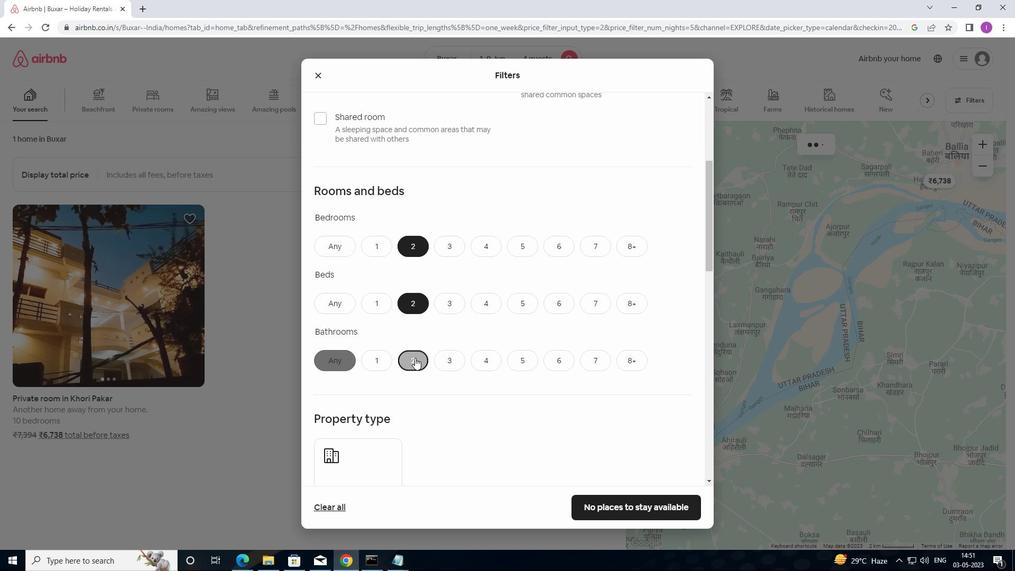 
Action: Mouse scrolled (420, 352) with delta (0, 0)
Screenshot: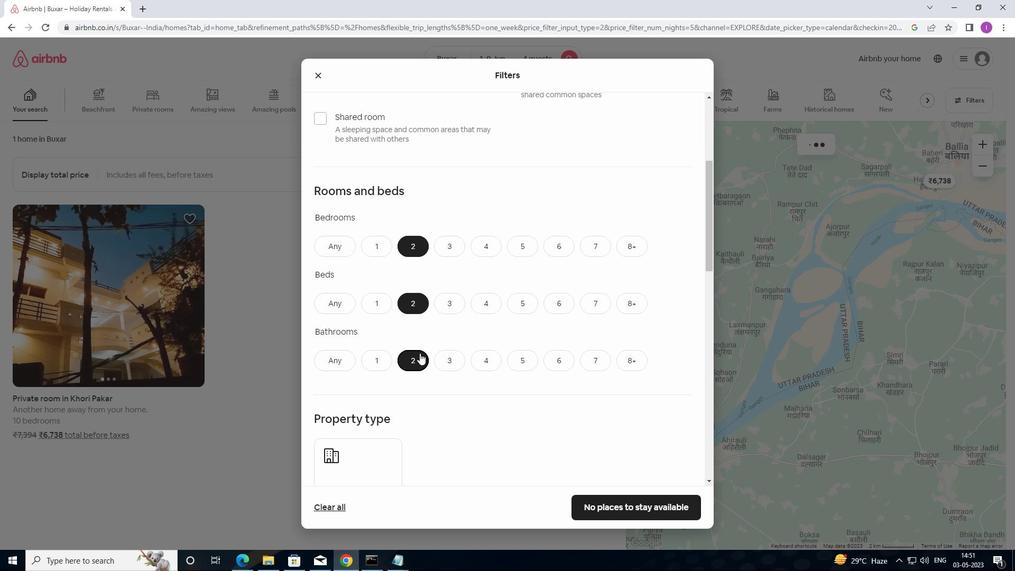 
Action: Mouse scrolled (420, 352) with delta (0, 0)
Screenshot: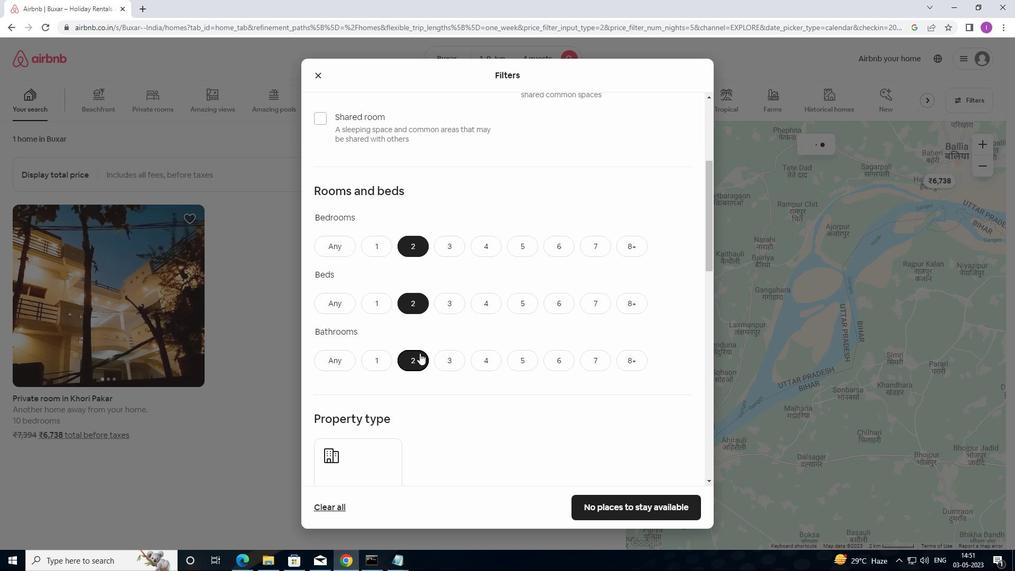 
Action: Mouse moved to (427, 332)
Screenshot: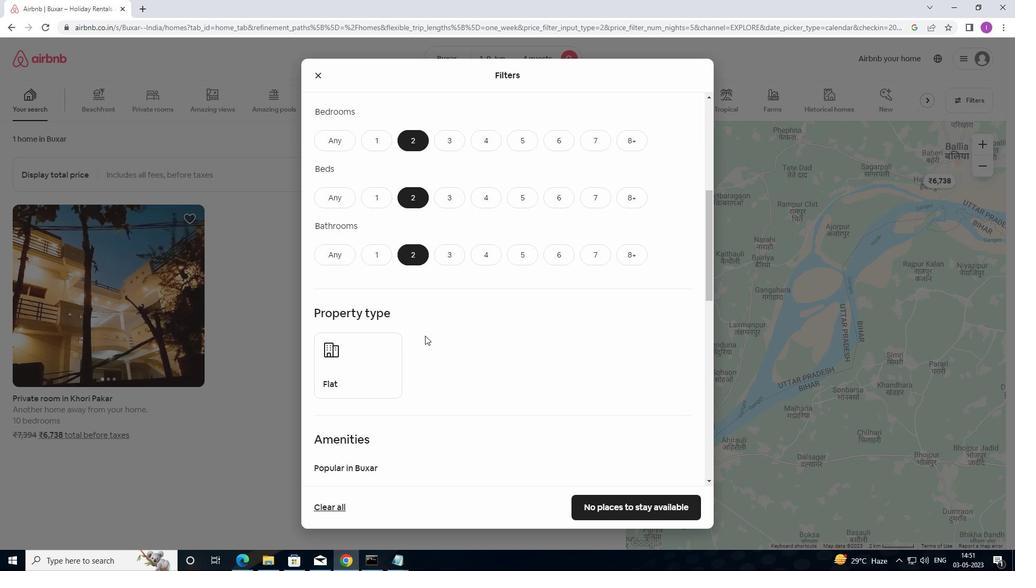 
Action: Mouse scrolled (427, 332) with delta (0, 0)
Screenshot: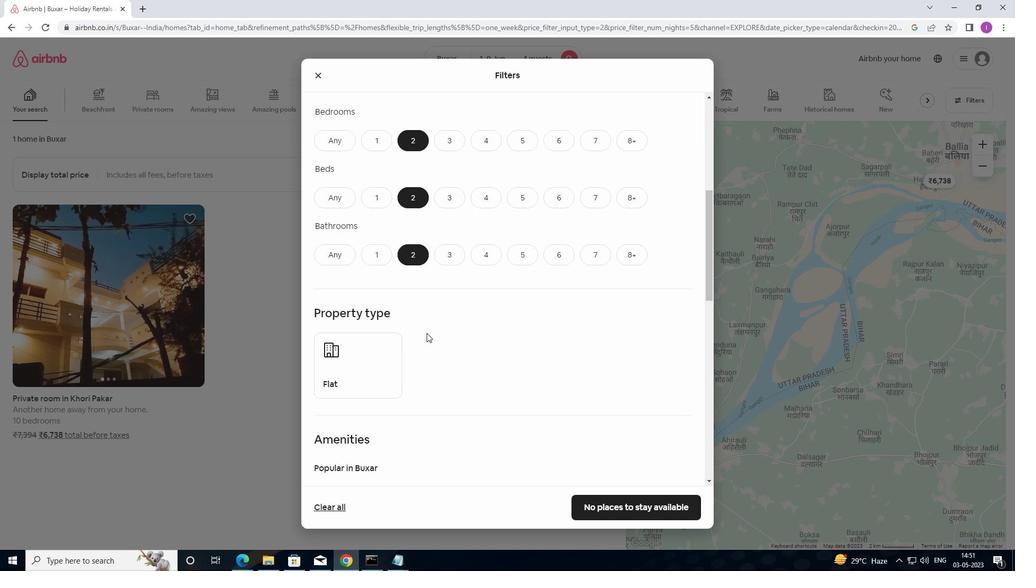 
Action: Mouse scrolled (427, 332) with delta (0, 0)
Screenshot: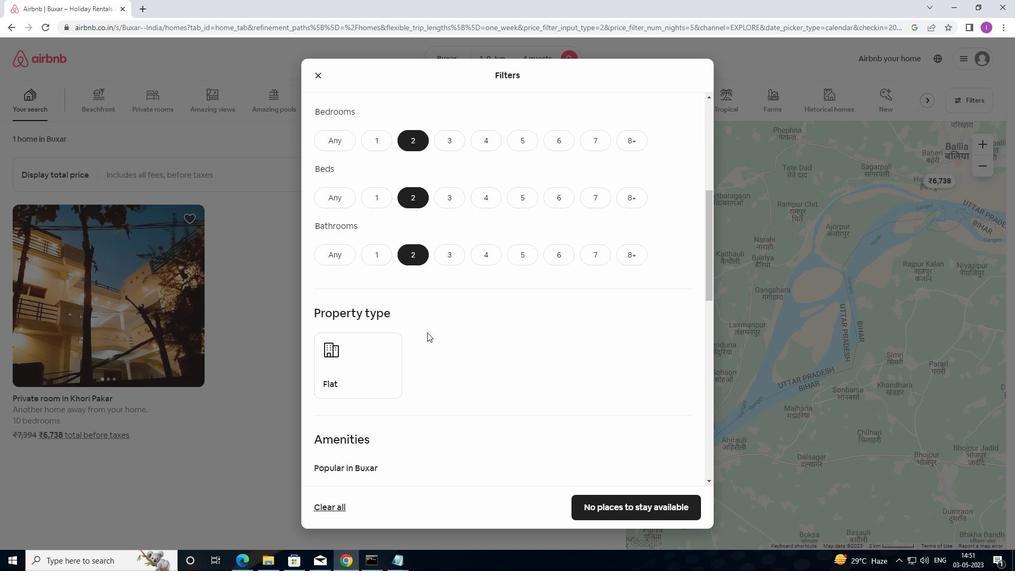 
Action: Mouse scrolled (427, 332) with delta (0, 0)
Screenshot: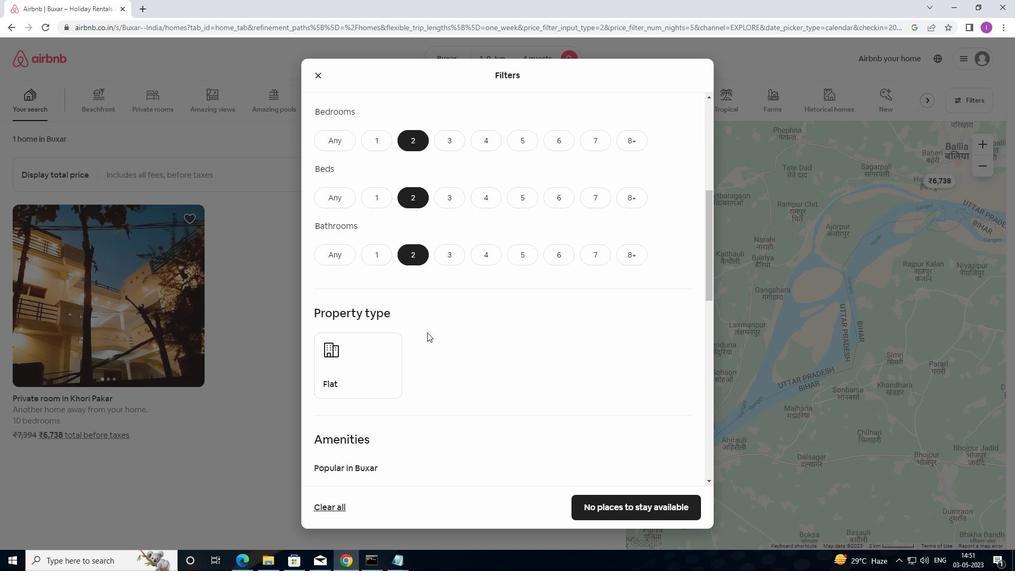 
Action: Mouse moved to (368, 215)
Screenshot: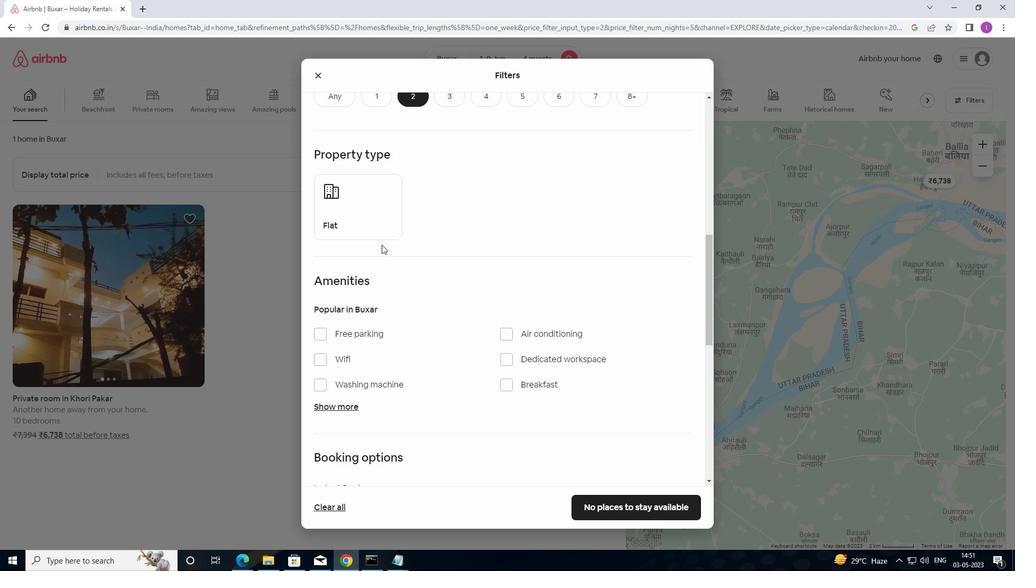 
Action: Mouse pressed left at (368, 215)
Screenshot: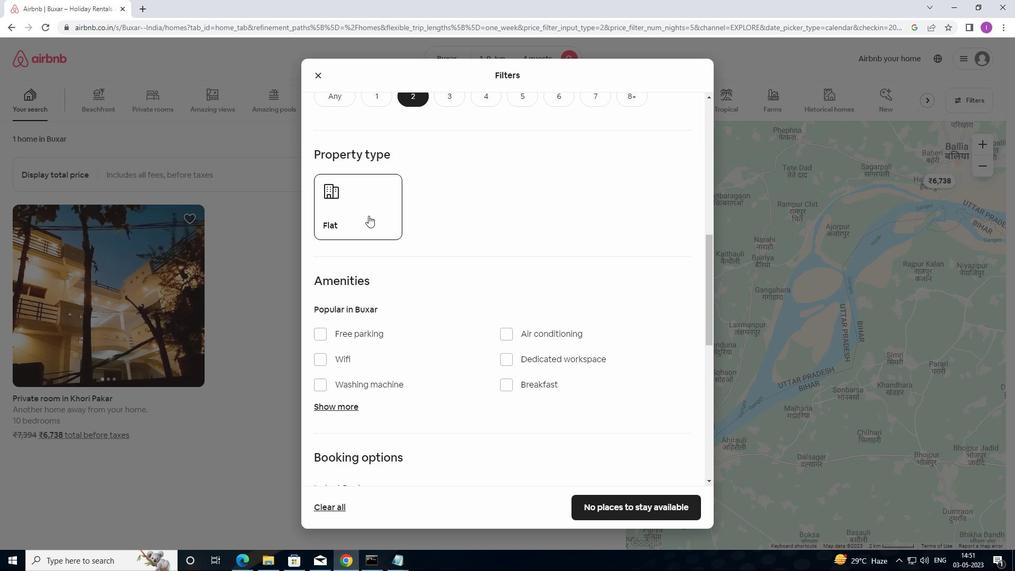 
Action: Mouse moved to (426, 281)
Screenshot: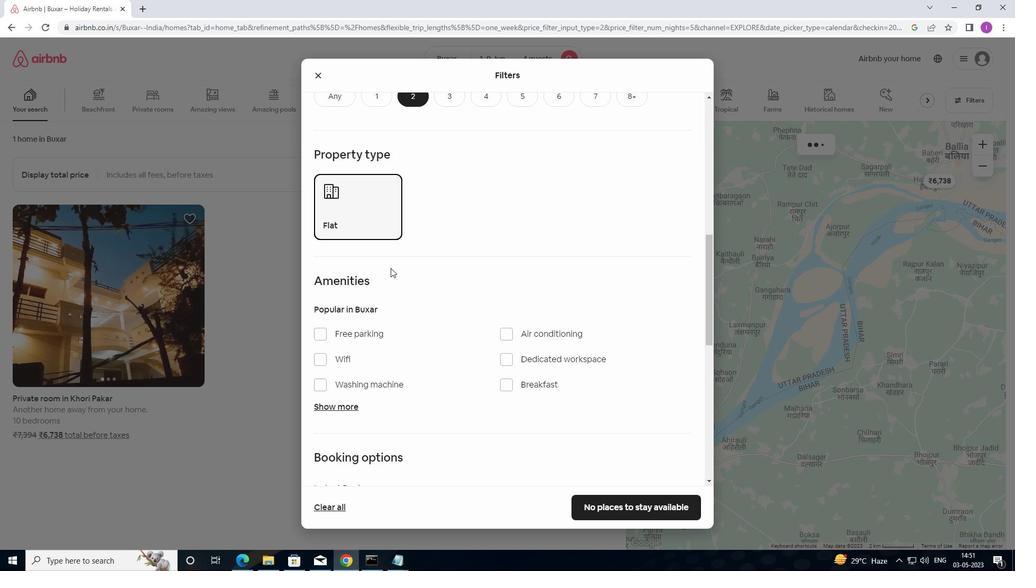 
Action: Mouse scrolled (426, 281) with delta (0, 0)
Screenshot: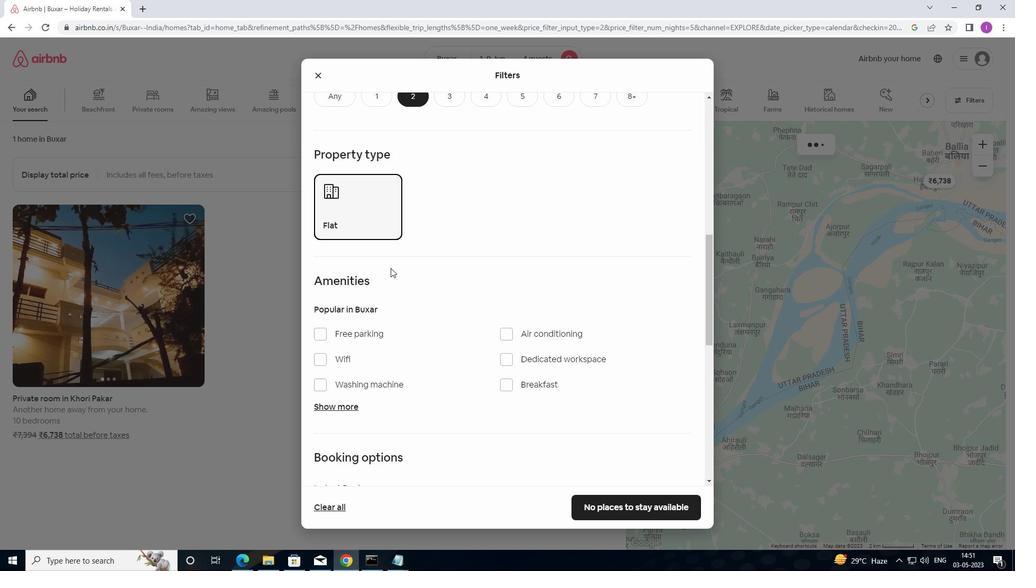 
Action: Mouse moved to (428, 284)
Screenshot: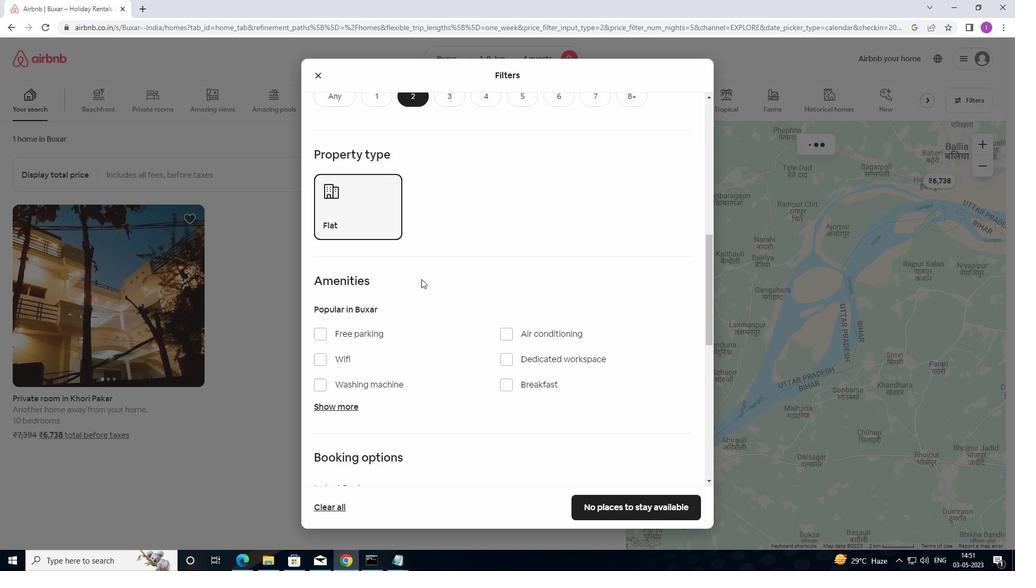 
Action: Mouse scrolled (428, 283) with delta (0, 0)
Screenshot: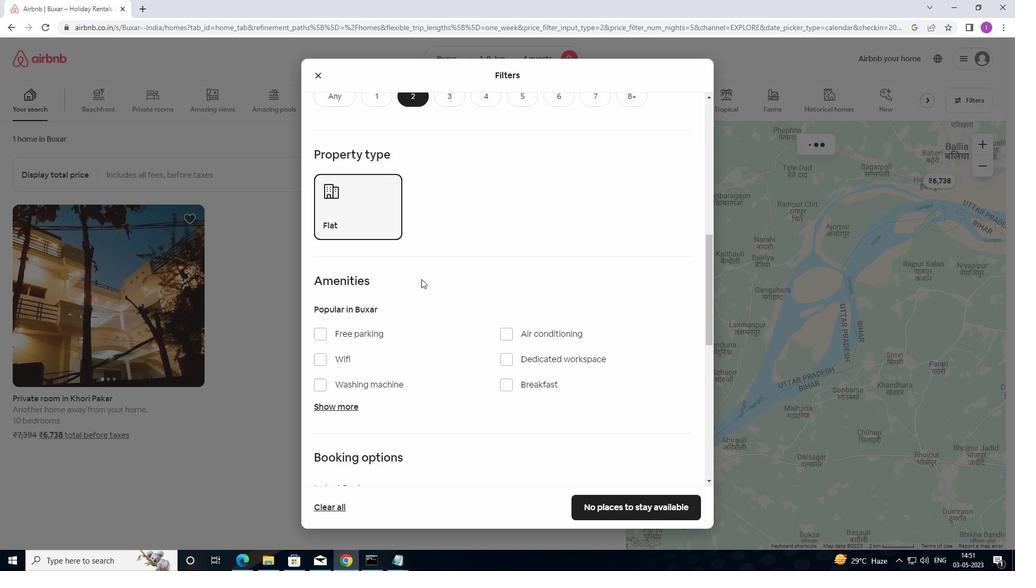 
Action: Mouse moved to (429, 287)
Screenshot: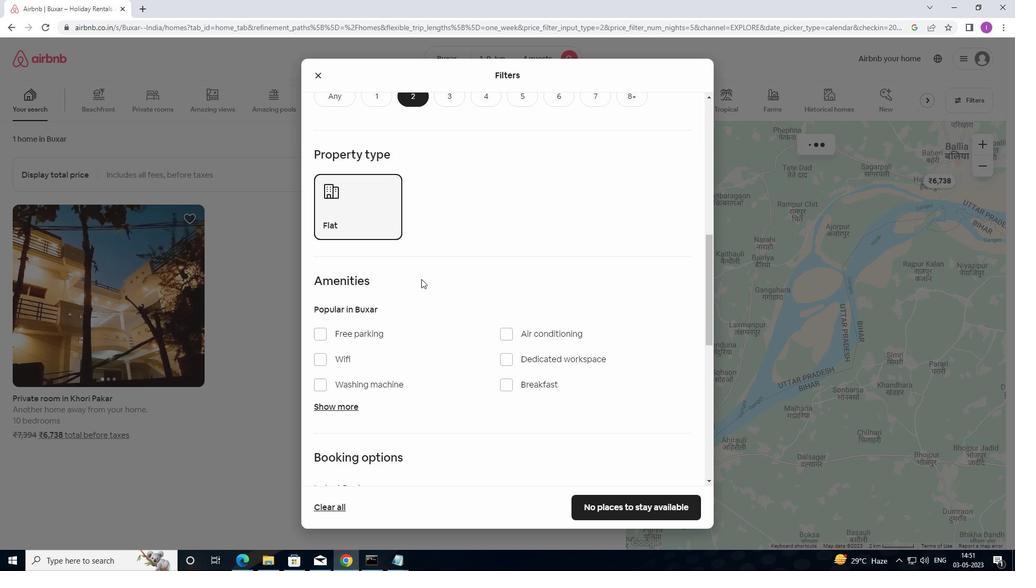 
Action: Mouse scrolled (429, 286) with delta (0, 0)
Screenshot: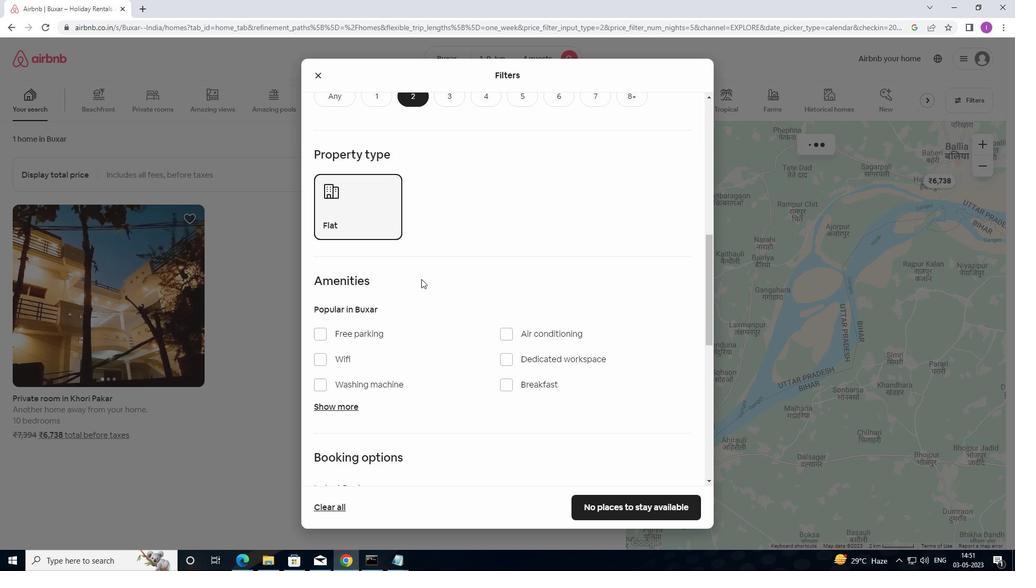 
Action: Mouse moved to (430, 288)
Screenshot: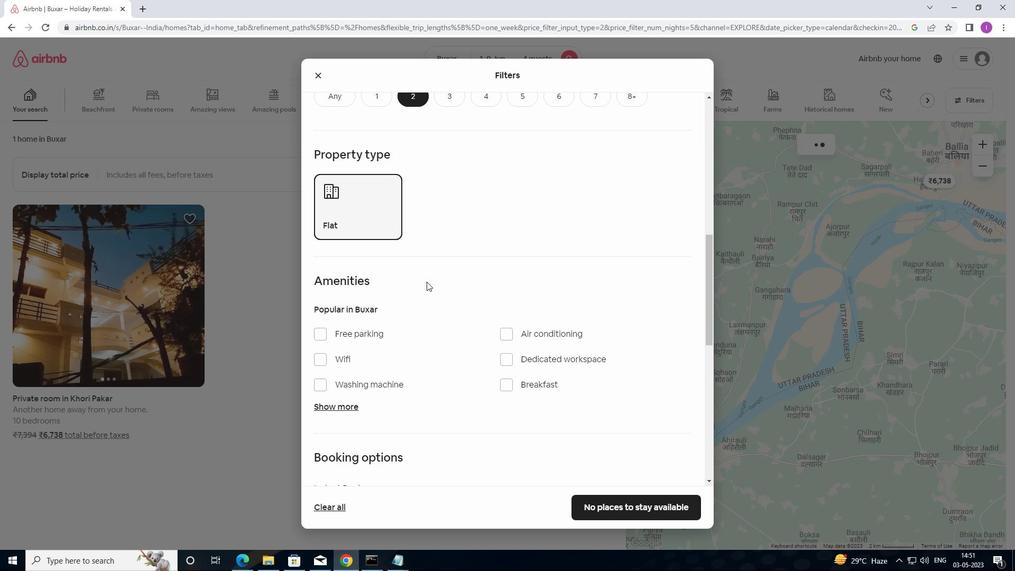 
Action: Mouse scrolled (430, 288) with delta (0, 0)
Screenshot: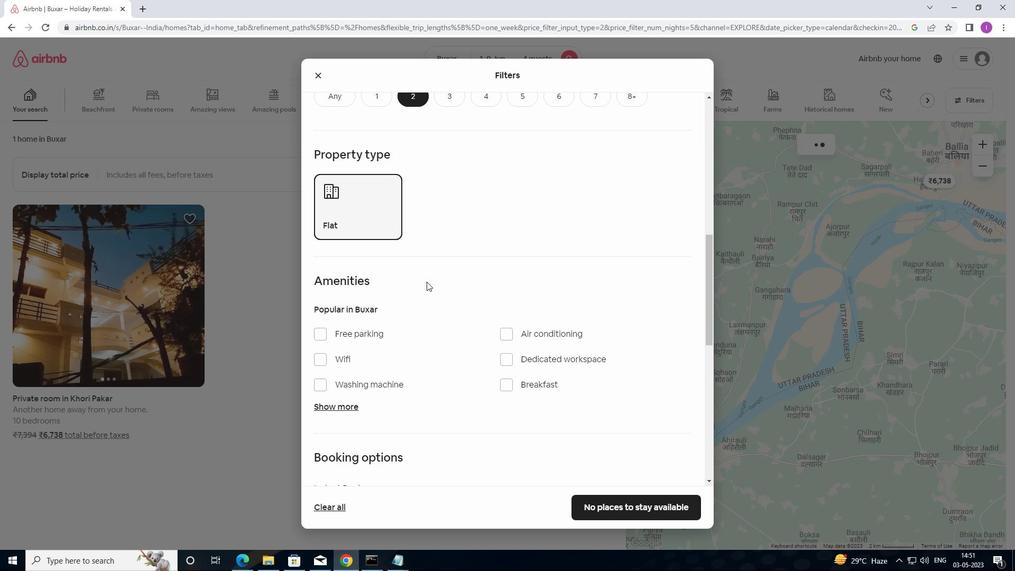 
Action: Mouse moved to (672, 323)
Screenshot: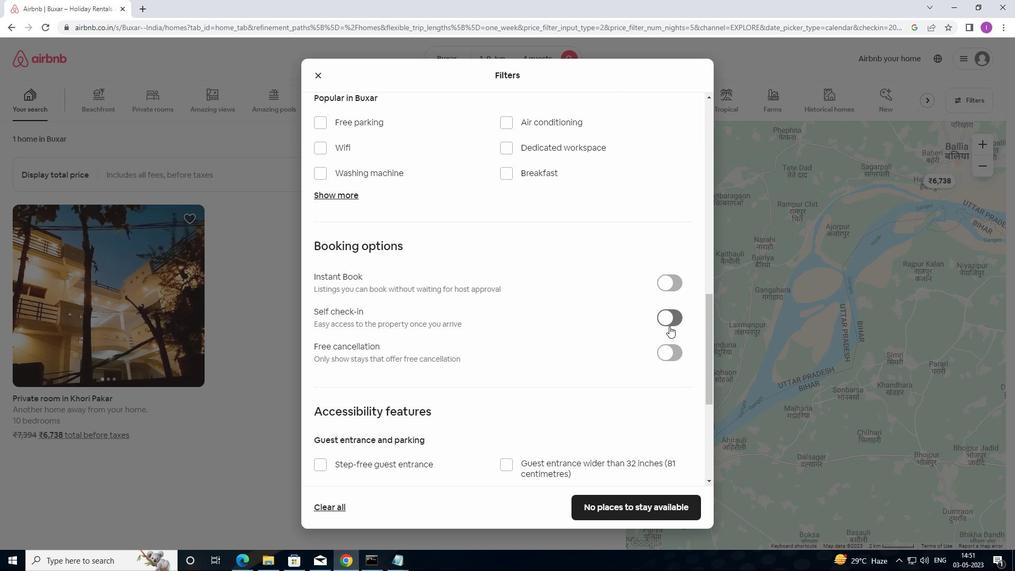 
Action: Mouse pressed left at (672, 323)
Screenshot: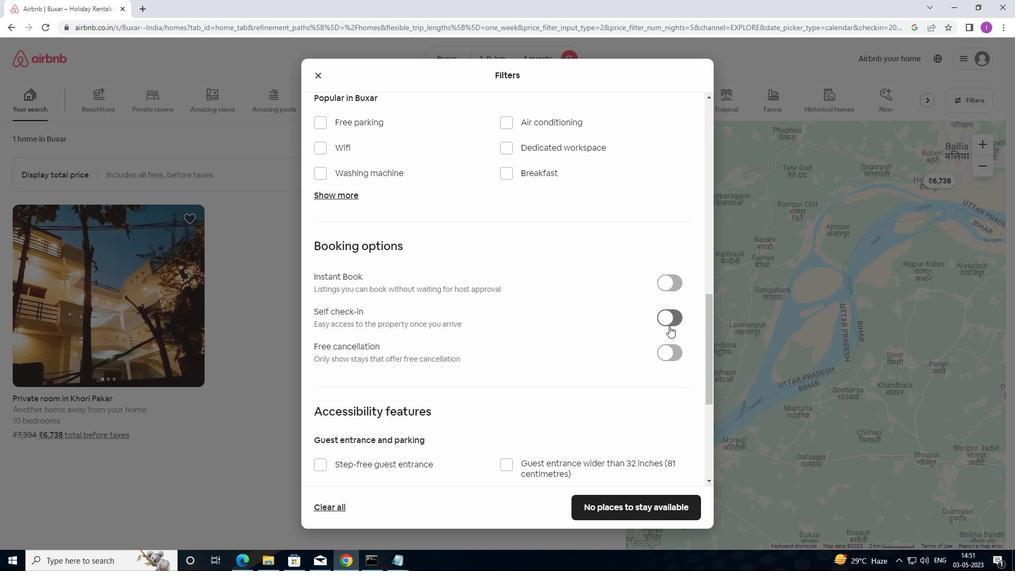 
Action: Mouse moved to (545, 435)
Screenshot: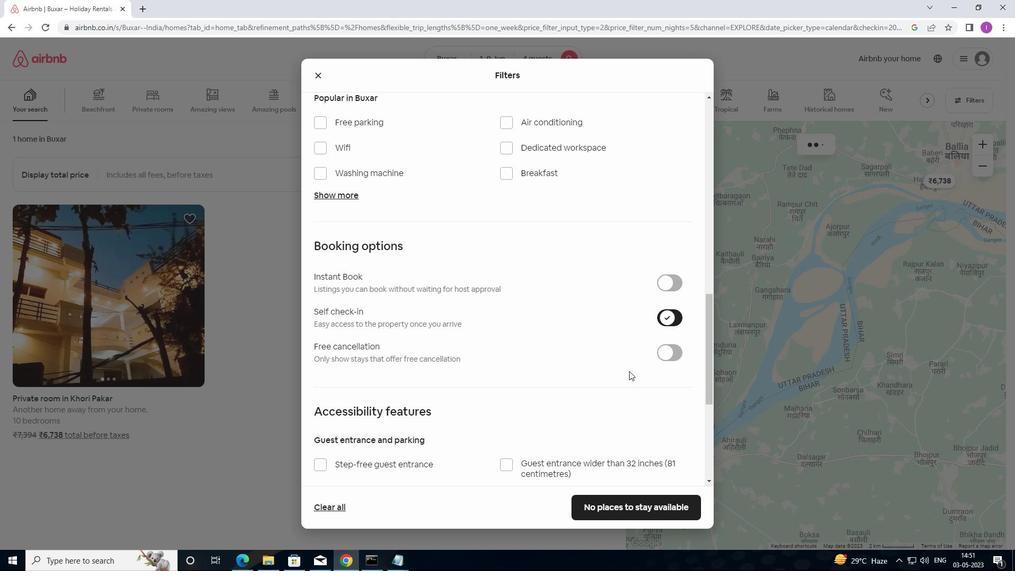 
Action: Mouse scrolled (545, 435) with delta (0, 0)
Screenshot: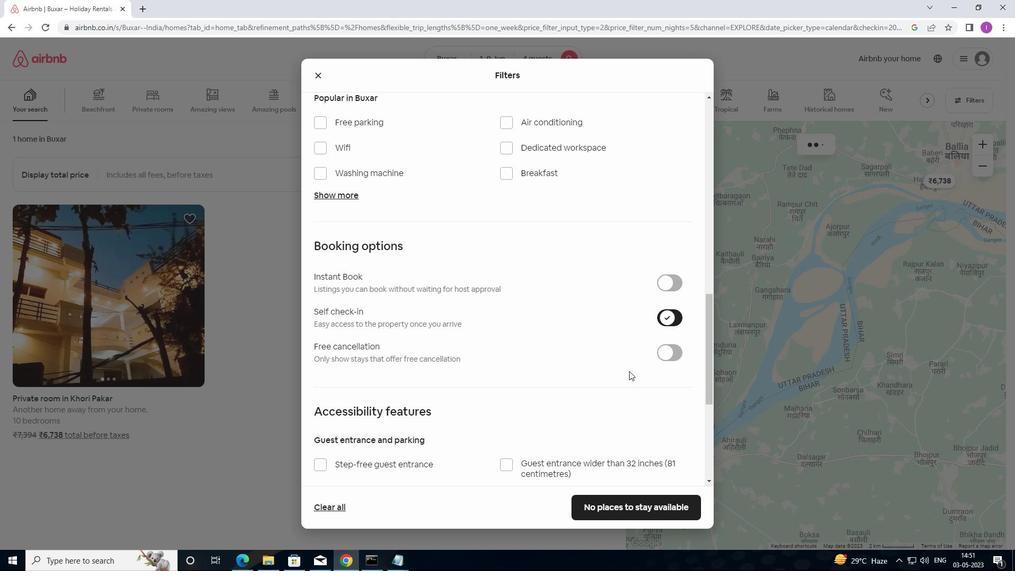 
Action: Mouse moved to (545, 436)
Screenshot: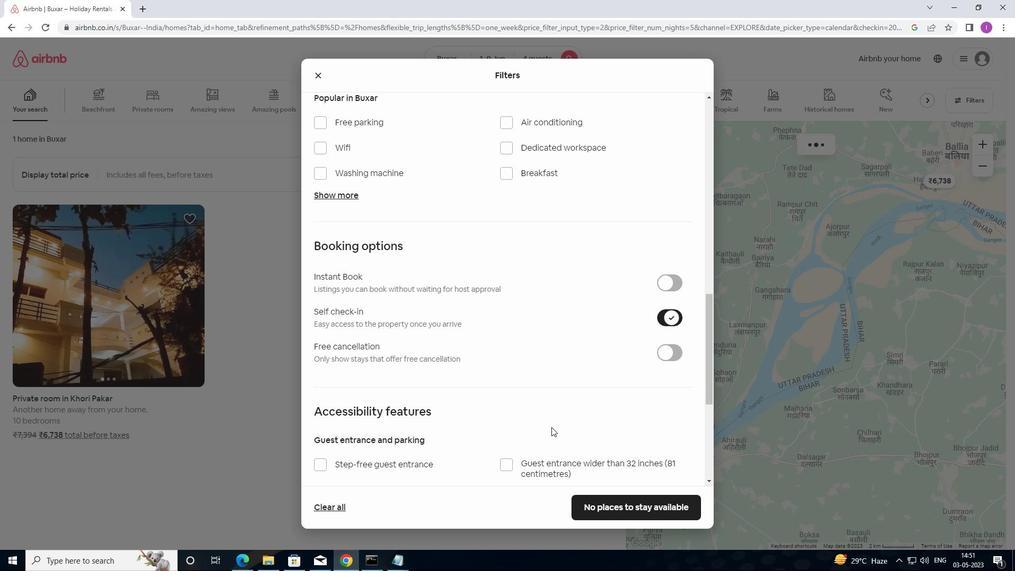 
Action: Mouse scrolled (545, 435) with delta (0, 0)
Screenshot: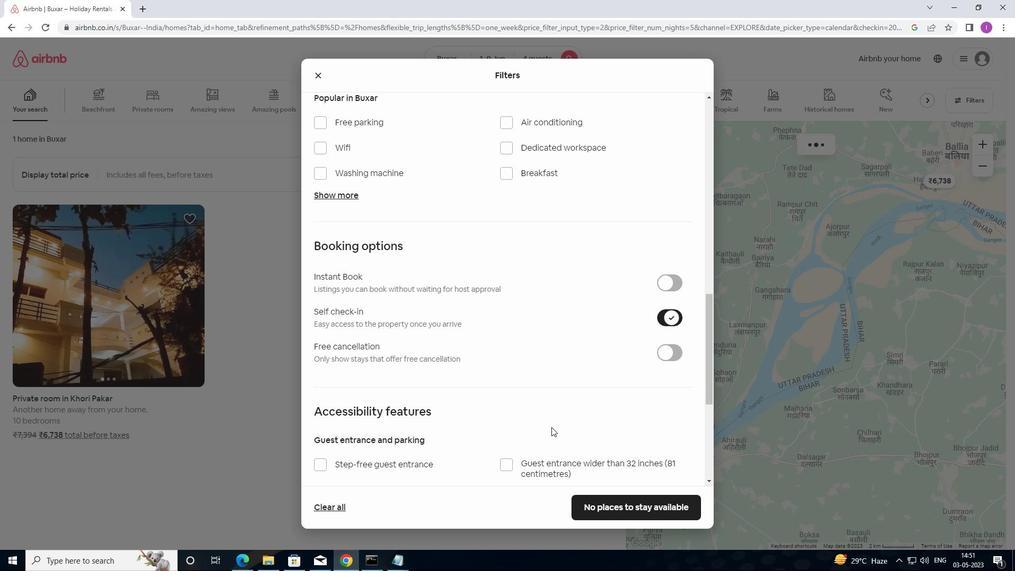 
Action: Mouse scrolled (545, 435) with delta (0, 0)
Screenshot: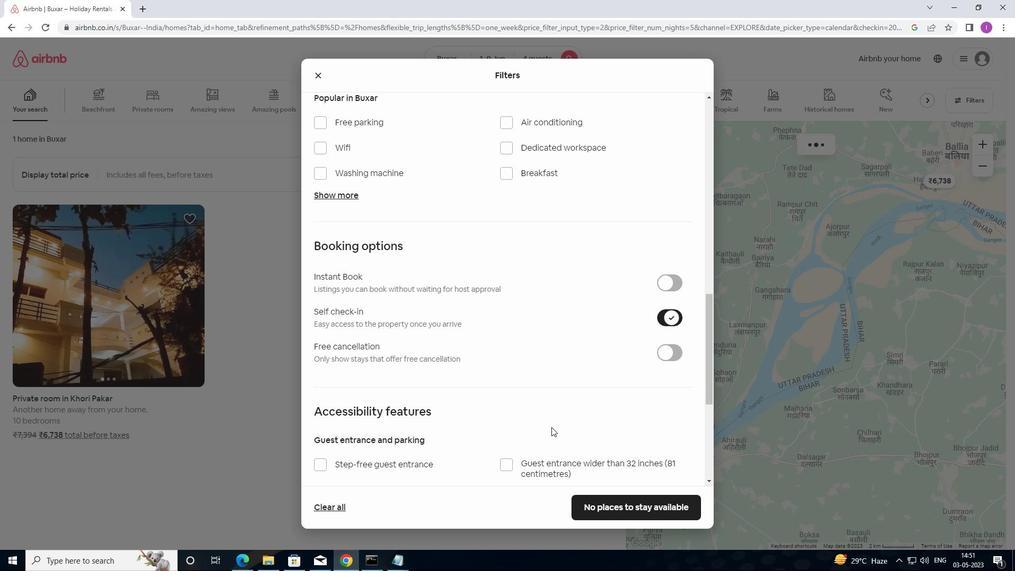 
Action: Mouse scrolled (545, 435) with delta (0, 0)
Screenshot: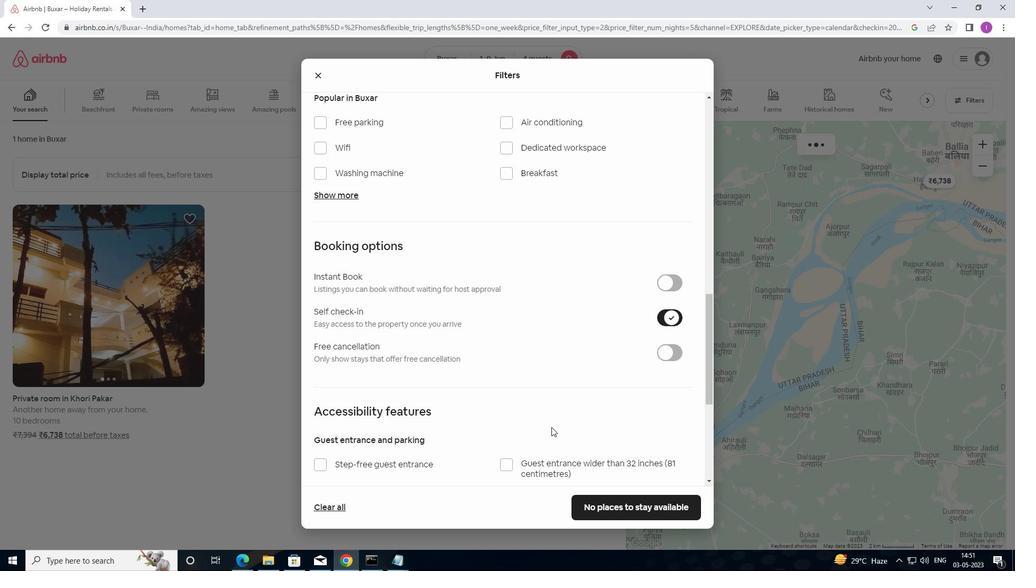 
Action: Mouse scrolled (545, 435) with delta (0, 0)
Screenshot: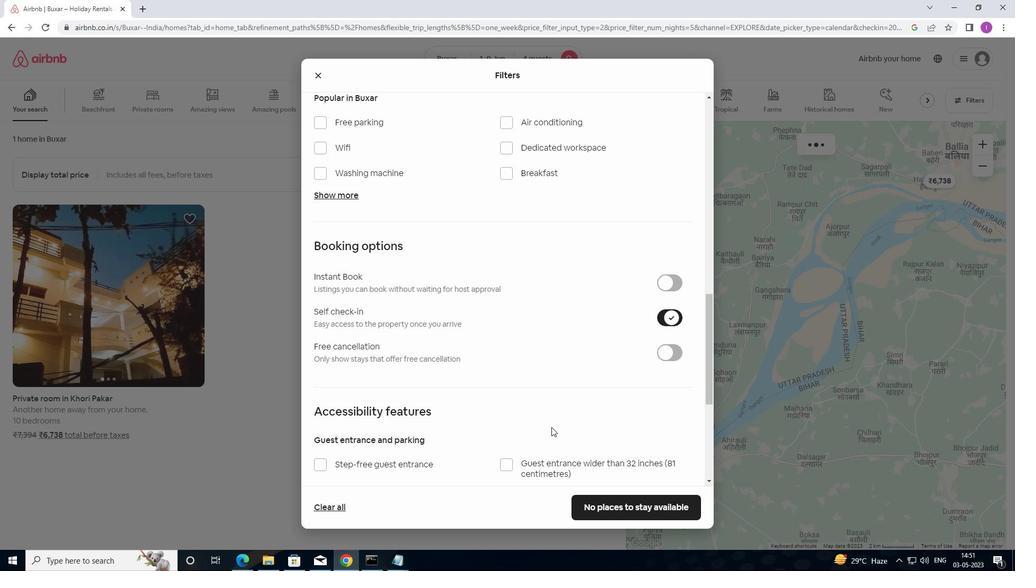 
Action: Mouse moved to (521, 432)
Screenshot: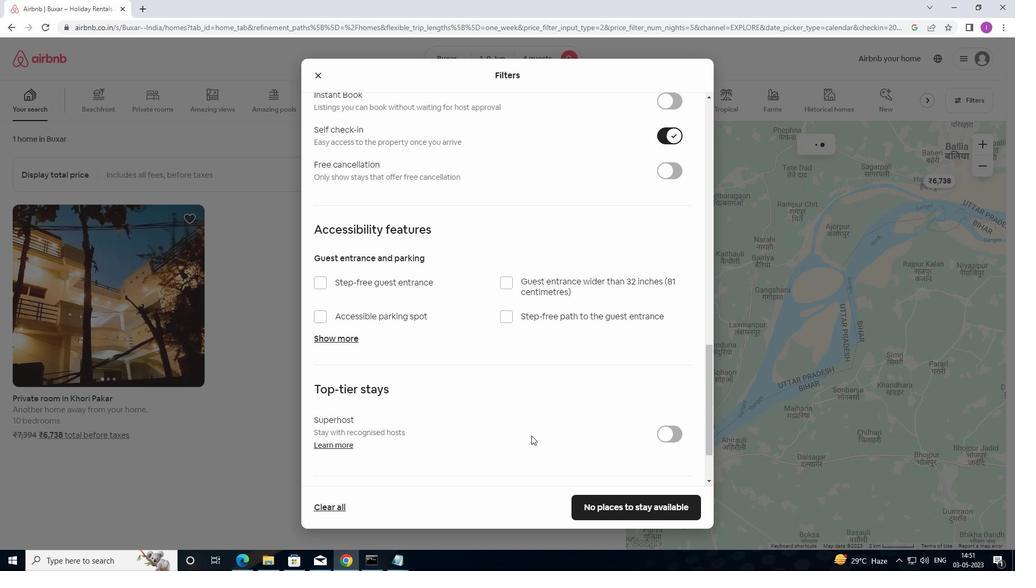 
Action: Mouse scrolled (521, 432) with delta (0, 0)
Screenshot: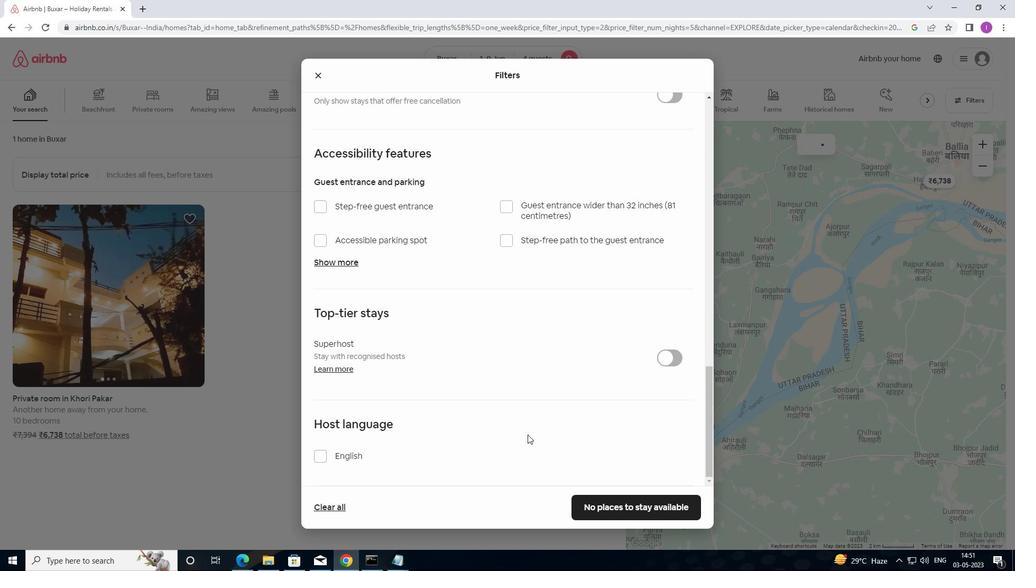
Action: Mouse moved to (520, 434)
Screenshot: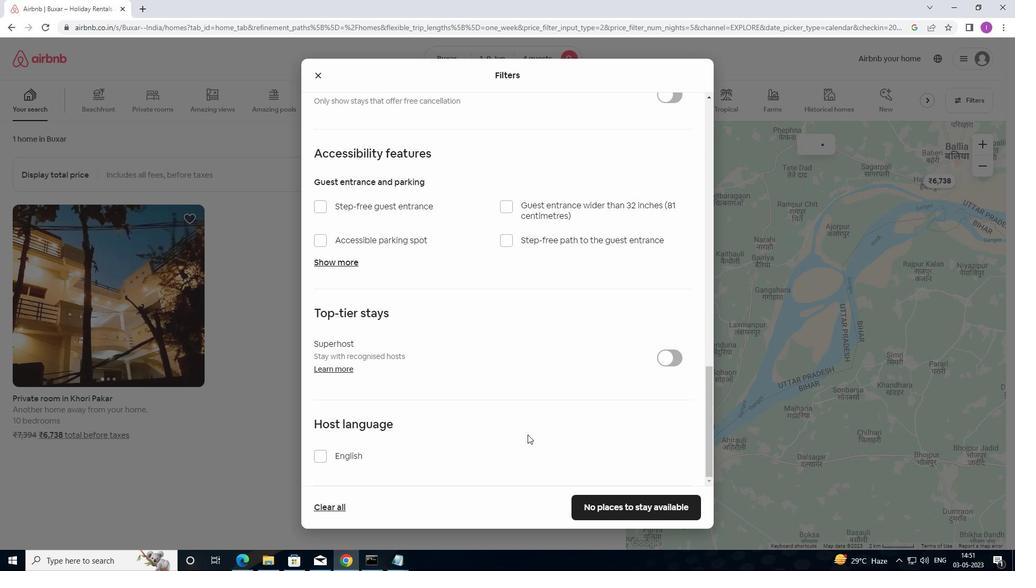 
Action: Mouse scrolled (520, 433) with delta (0, 0)
Screenshot: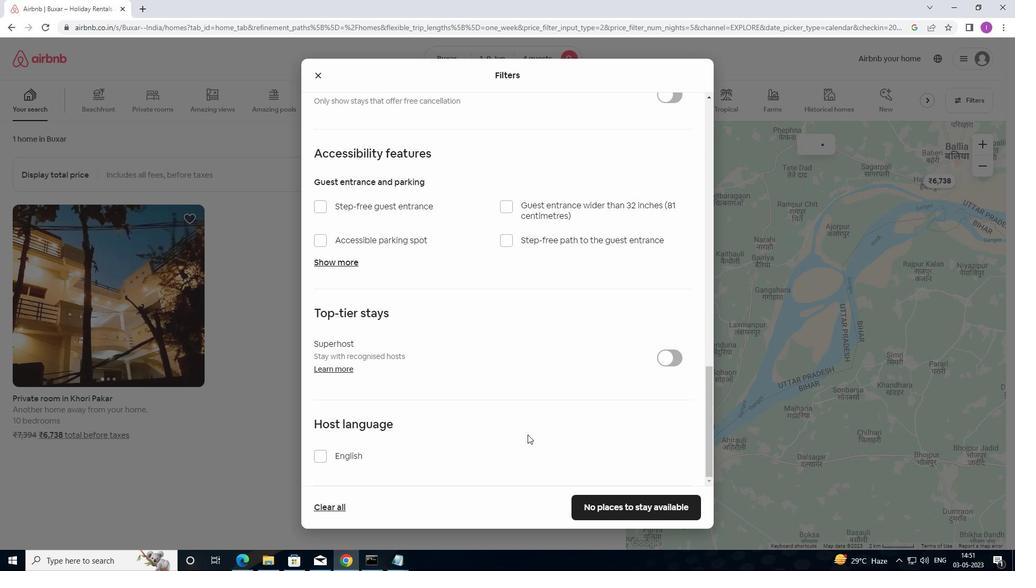 
Action: Mouse moved to (518, 439)
Screenshot: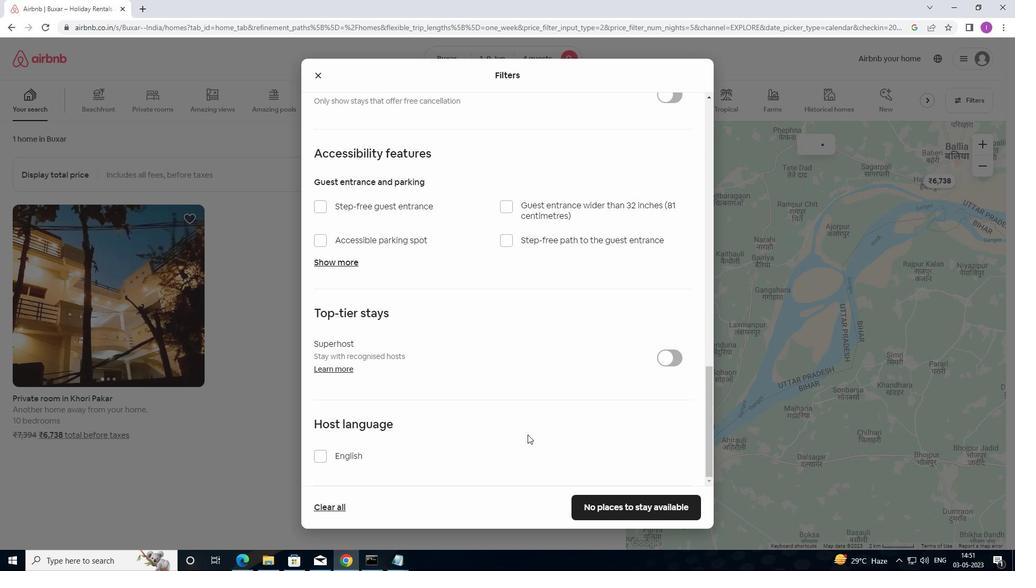 
Action: Mouse scrolled (518, 439) with delta (0, 0)
Screenshot: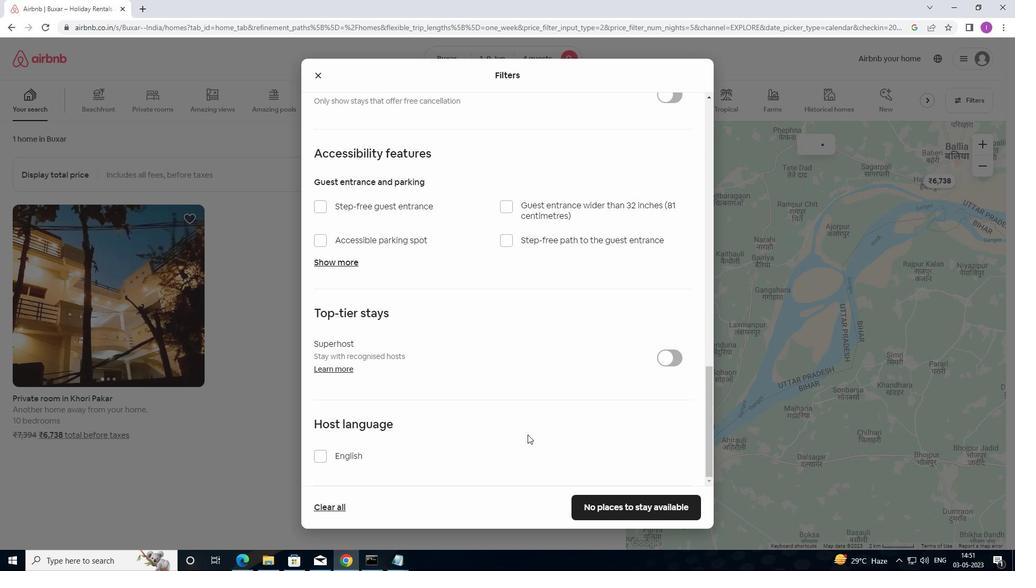 
Action: Mouse scrolled (518, 439) with delta (0, 0)
Screenshot: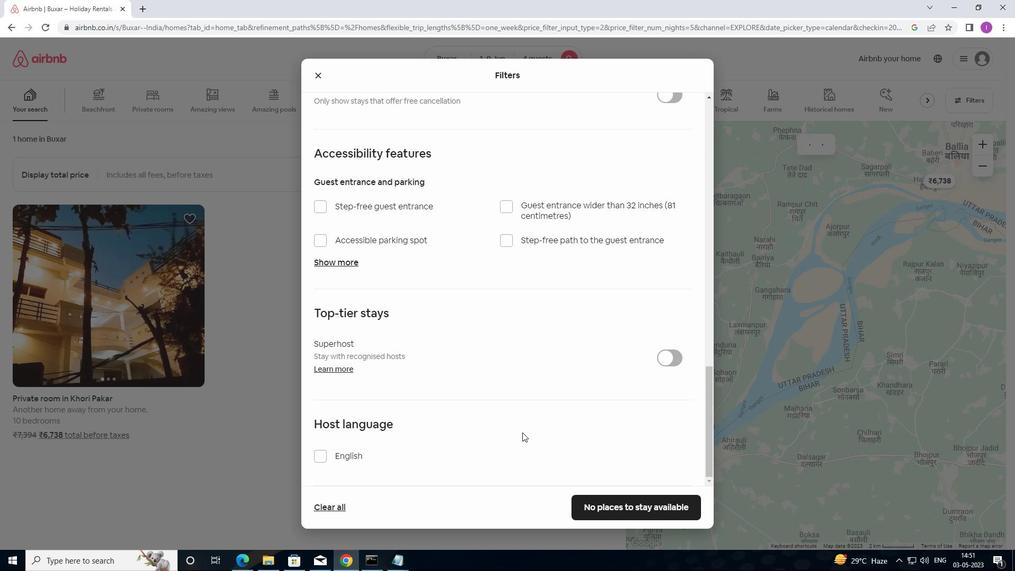 
Action: Mouse moved to (518, 440)
Screenshot: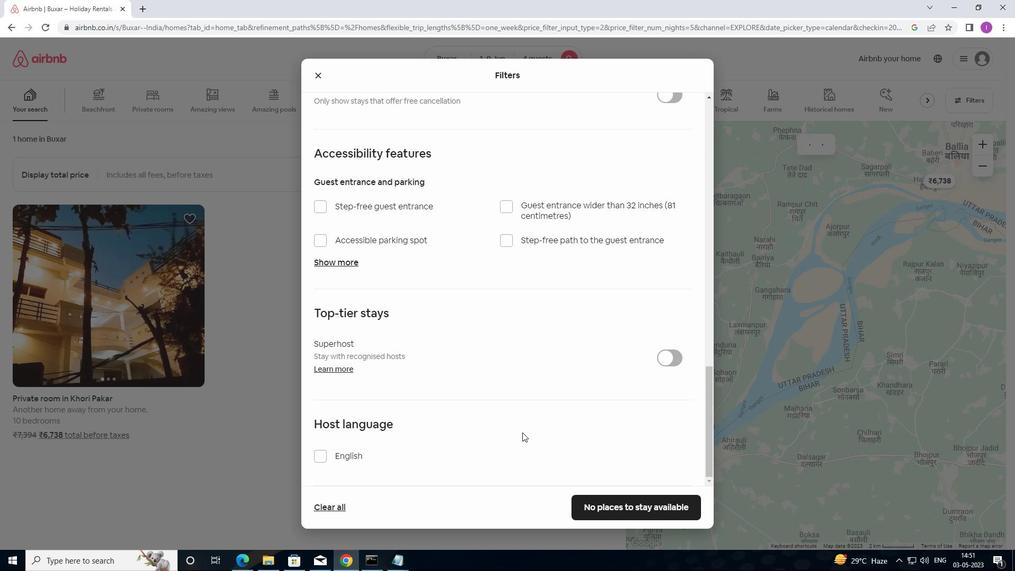 
Action: Mouse scrolled (518, 439) with delta (0, 0)
Screenshot: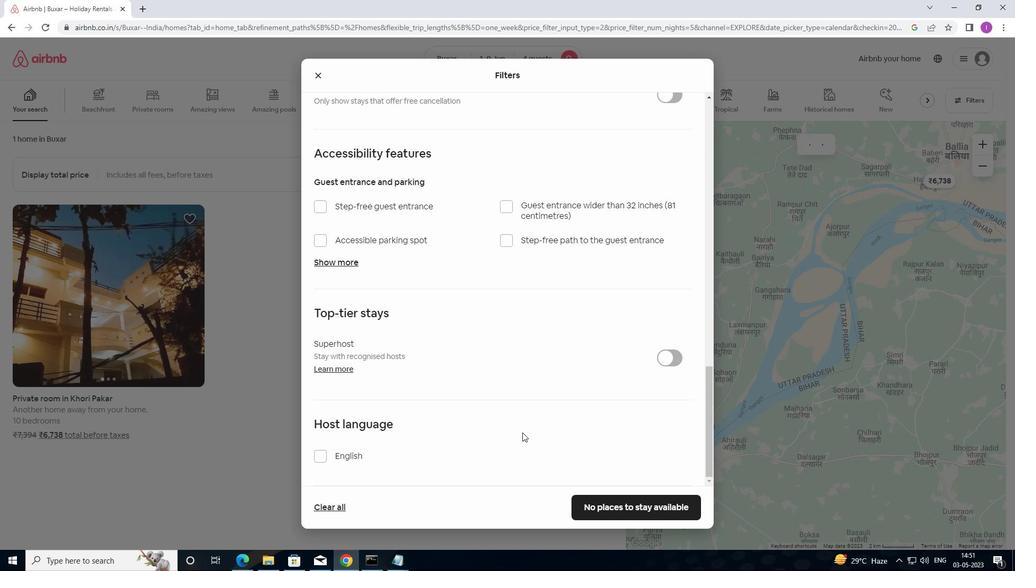 
Action: Mouse moved to (322, 457)
Screenshot: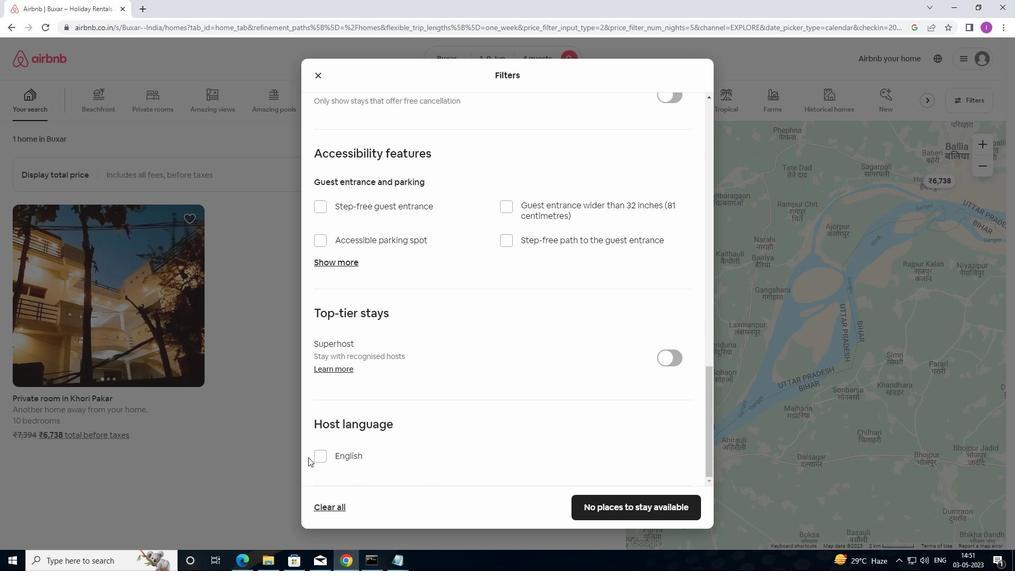 
Action: Mouse pressed left at (322, 457)
Screenshot: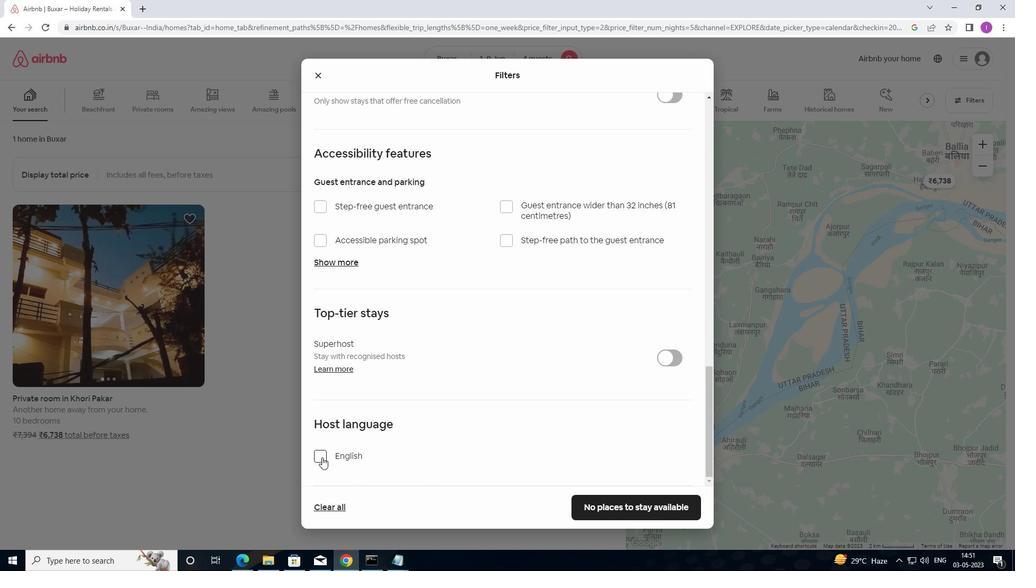
Action: Mouse moved to (617, 516)
Screenshot: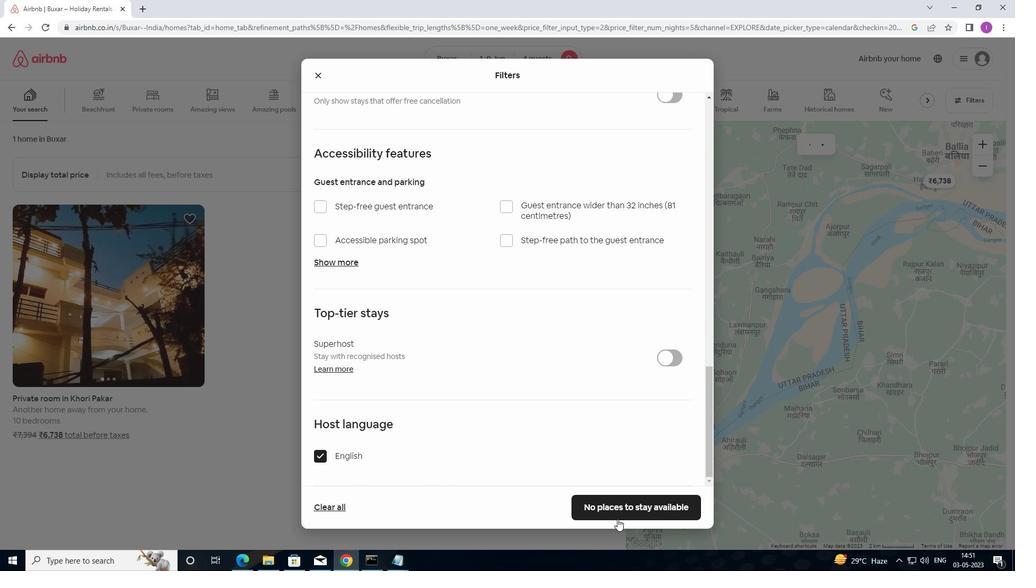 
Action: Mouse pressed left at (617, 516)
Screenshot: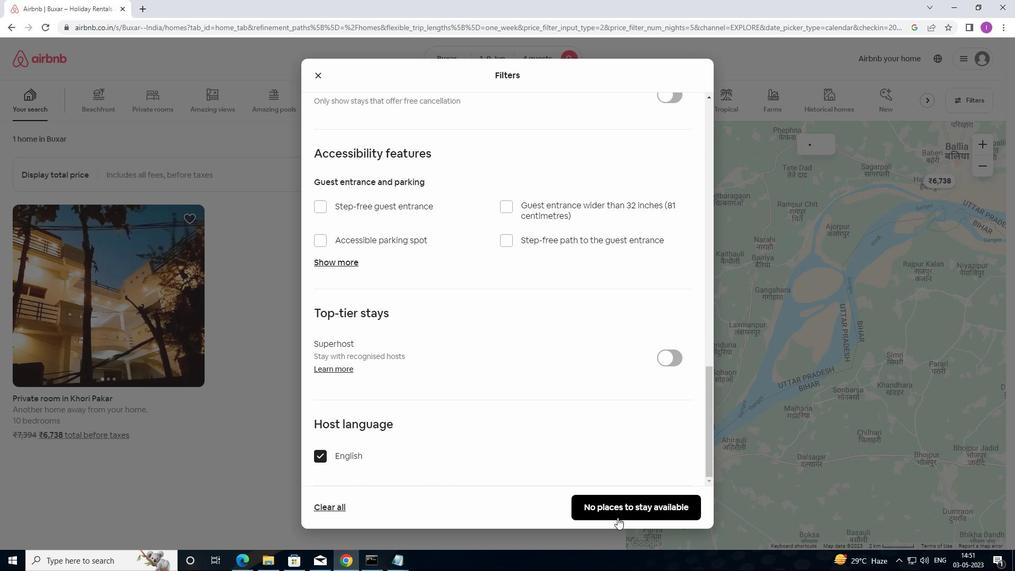 
Action: Mouse moved to (637, 475)
Screenshot: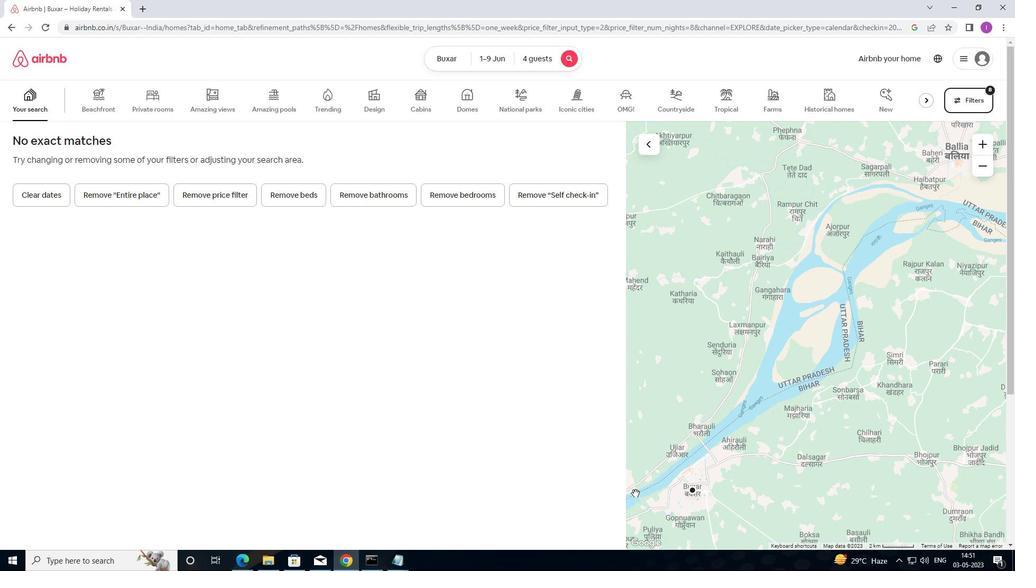 
